 Task: Look for space in Capannori, Italy from 1st July, 2023 to 9th July, 2023 for 2 adults in price range Rs.8000 to Rs.15000. Place can be entire place with 1  bedroom having 1 bed and 1 bathroom. Property type can be house, flat, guest house. Amenities needed are: washing machine. Booking option can be shelf check-in. Required host language is English.
Action: Mouse moved to (439, 113)
Screenshot: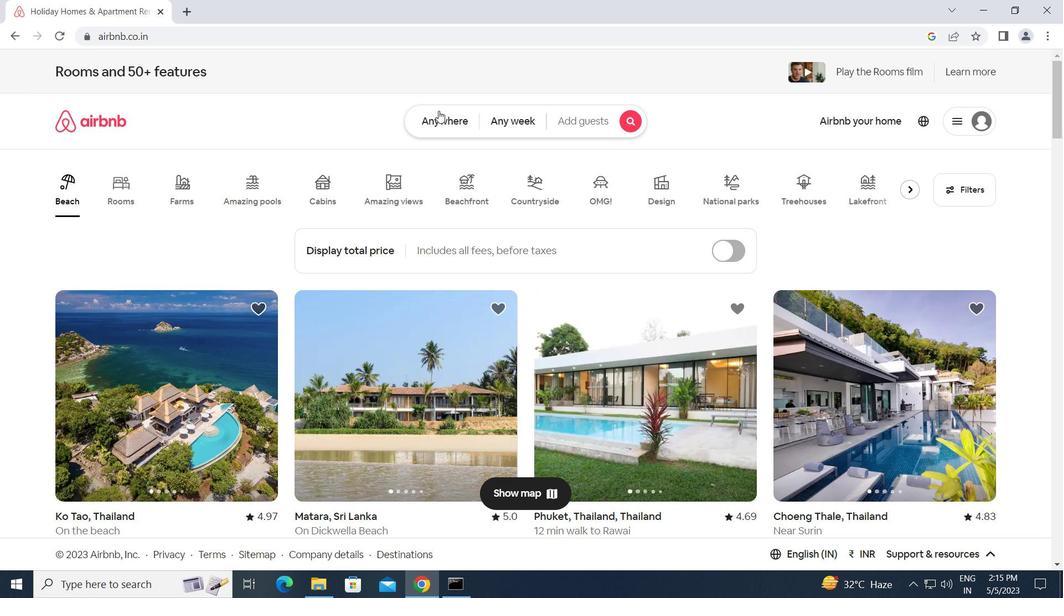 
Action: Mouse pressed left at (439, 113)
Screenshot: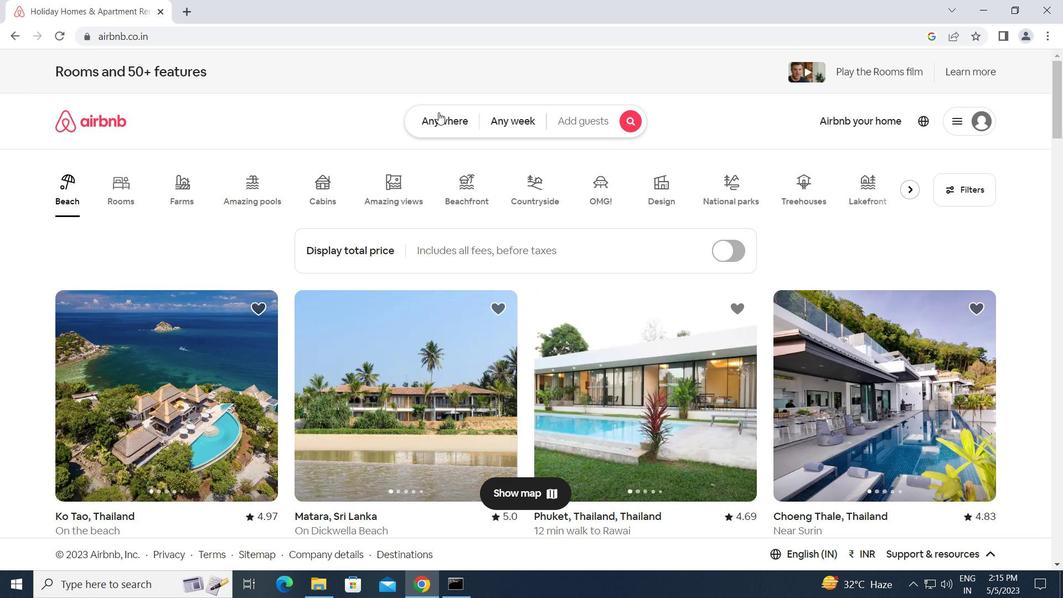 
Action: Mouse moved to (338, 172)
Screenshot: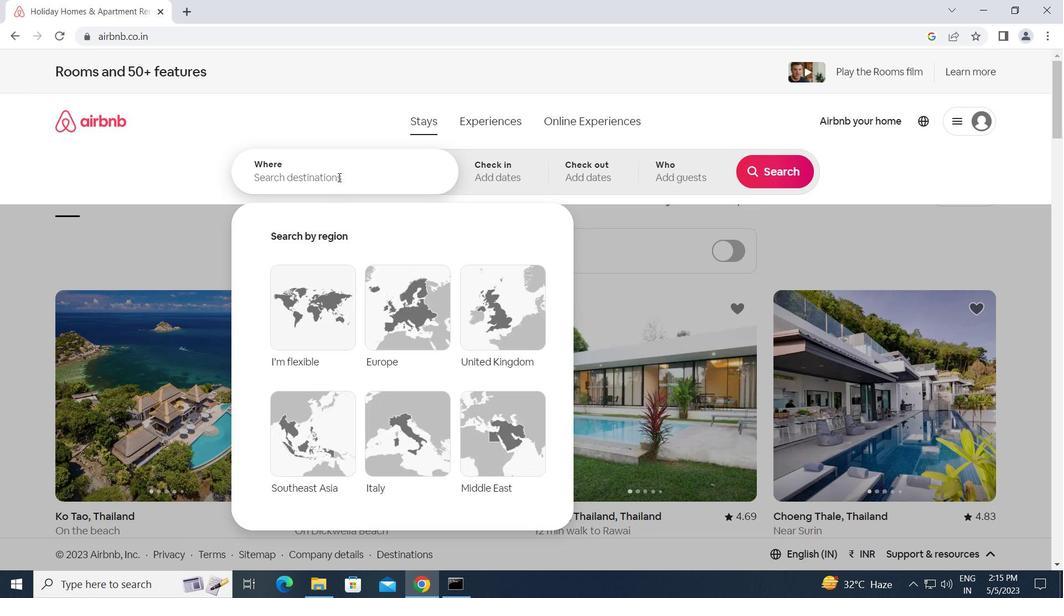 
Action: Mouse pressed left at (338, 172)
Screenshot: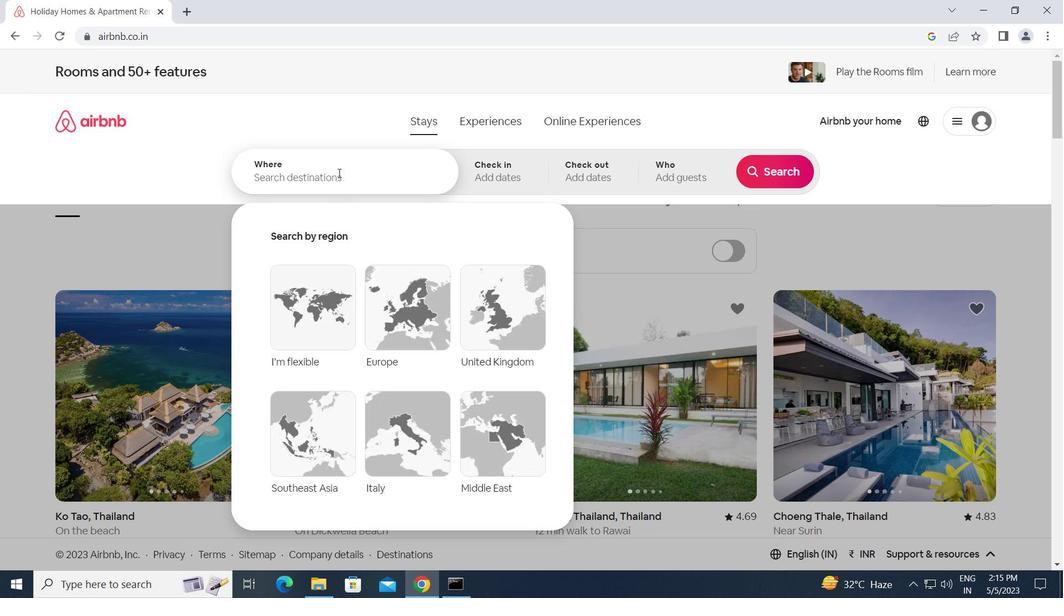 
Action: Key pressed c<Key.caps_lock>apannori,<Key.space><Key.caps_lock>i<Key.caps_lock>taly<Key.enter>
Screenshot: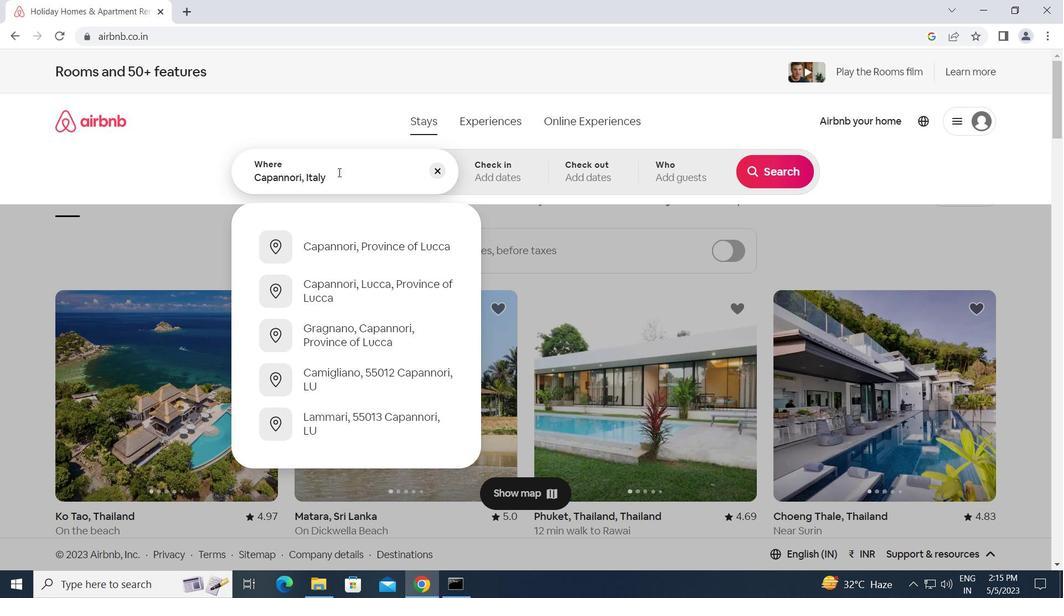 
Action: Mouse moved to (771, 282)
Screenshot: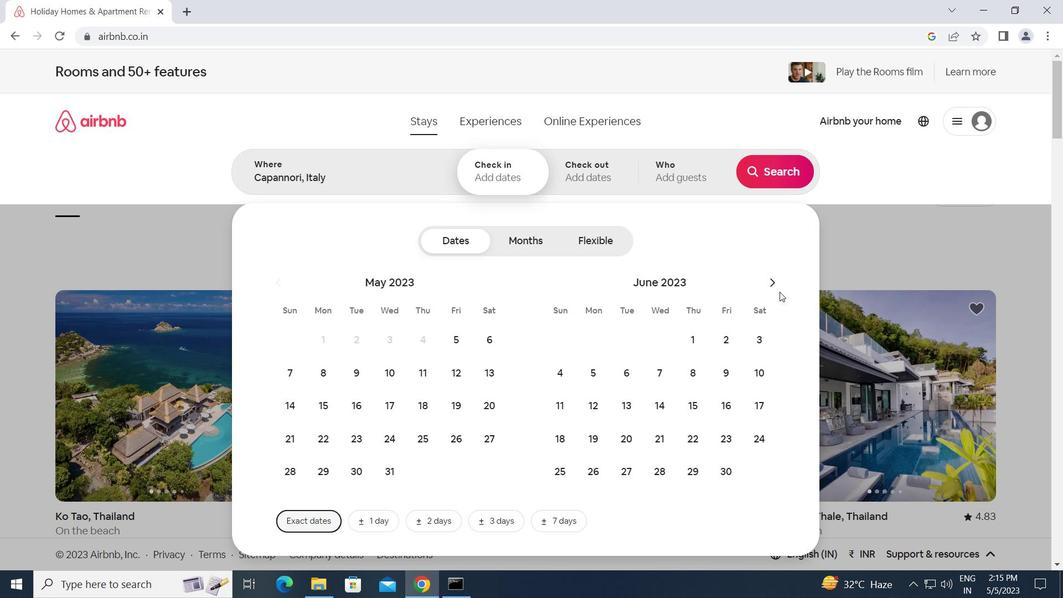 
Action: Mouse pressed left at (771, 282)
Screenshot: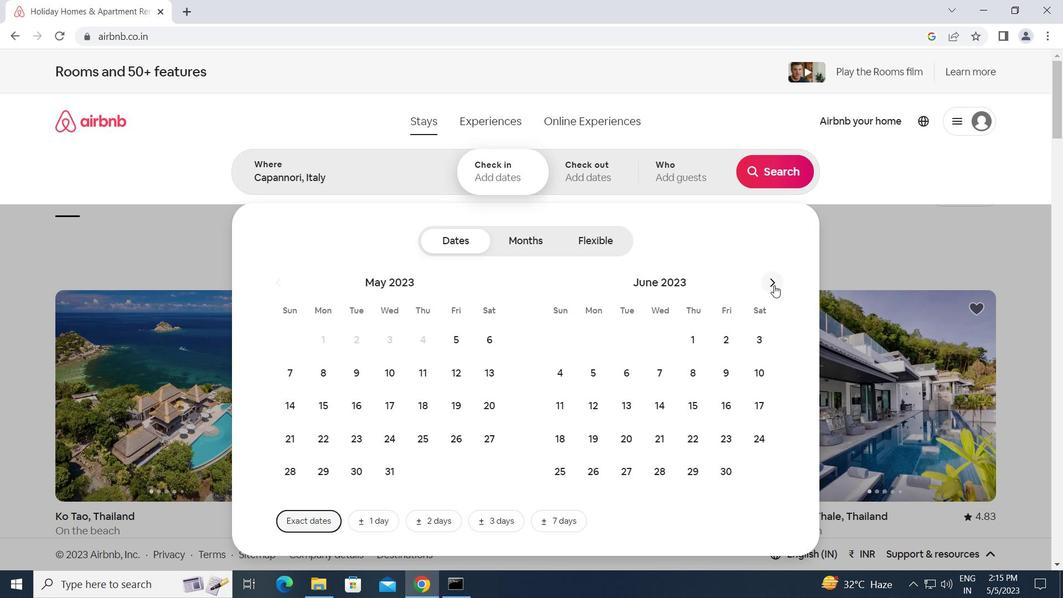 
Action: Mouse moved to (753, 338)
Screenshot: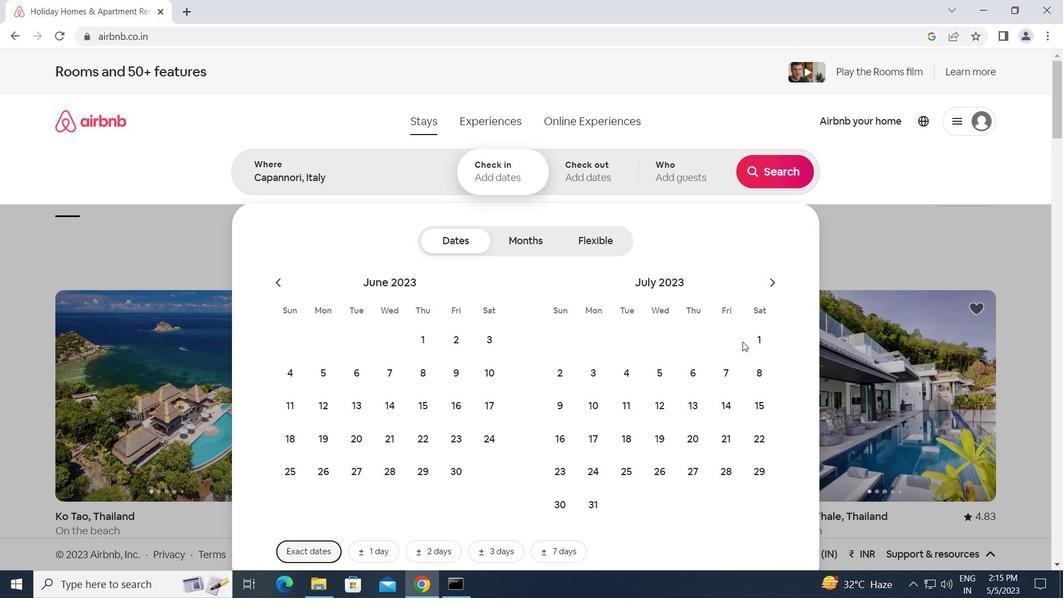 
Action: Mouse pressed left at (753, 338)
Screenshot: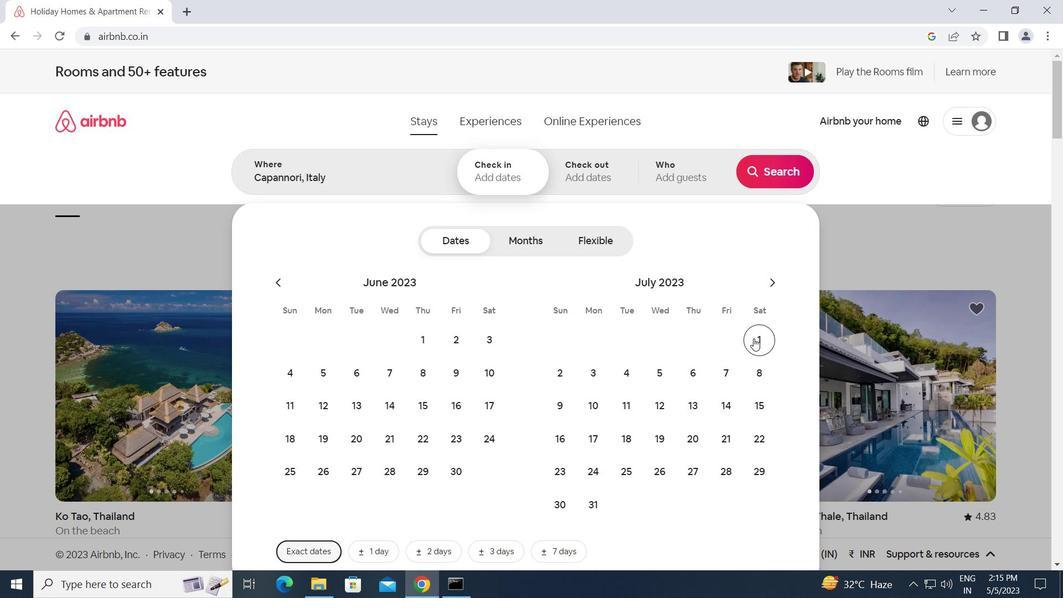 
Action: Mouse moved to (559, 409)
Screenshot: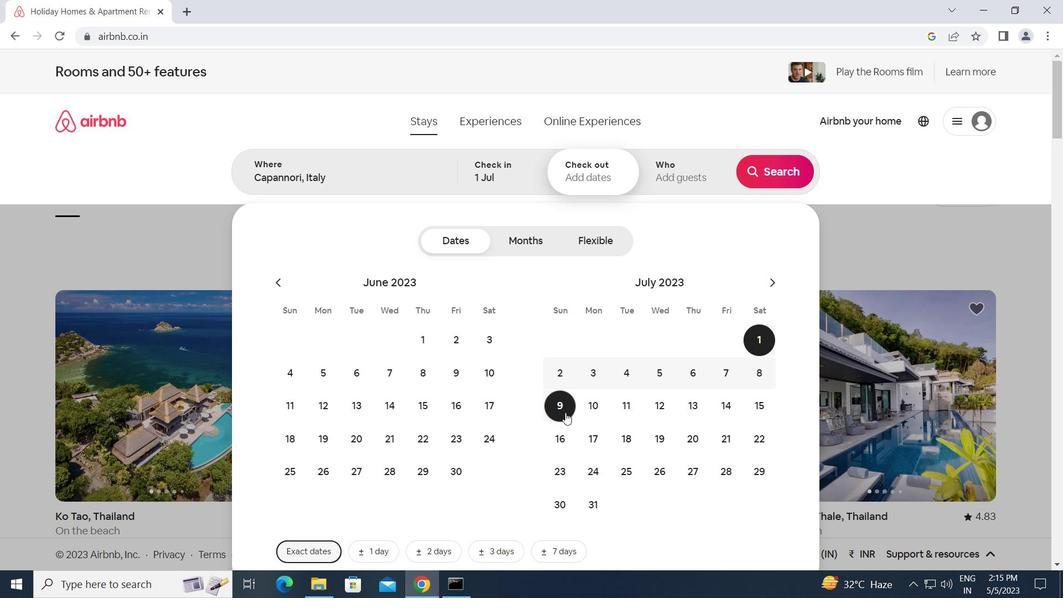 
Action: Mouse pressed left at (559, 409)
Screenshot: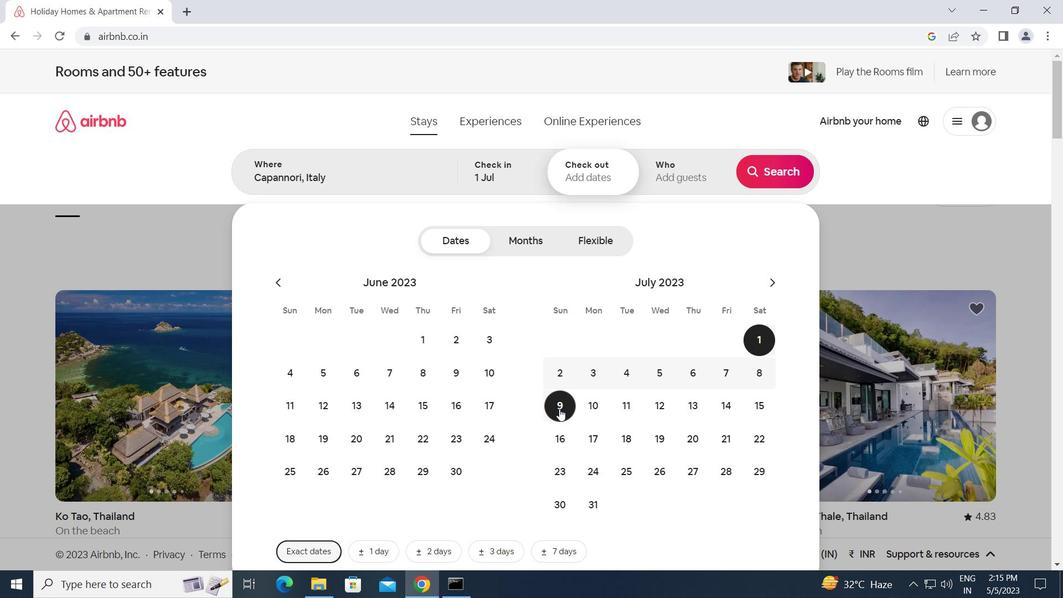 
Action: Mouse moved to (667, 170)
Screenshot: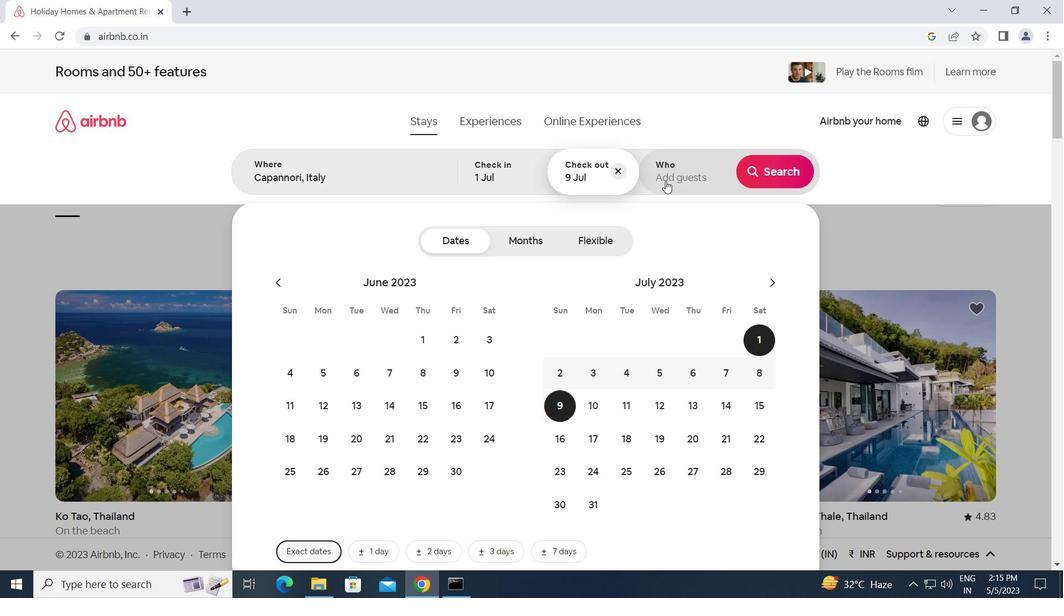 
Action: Mouse pressed left at (667, 170)
Screenshot: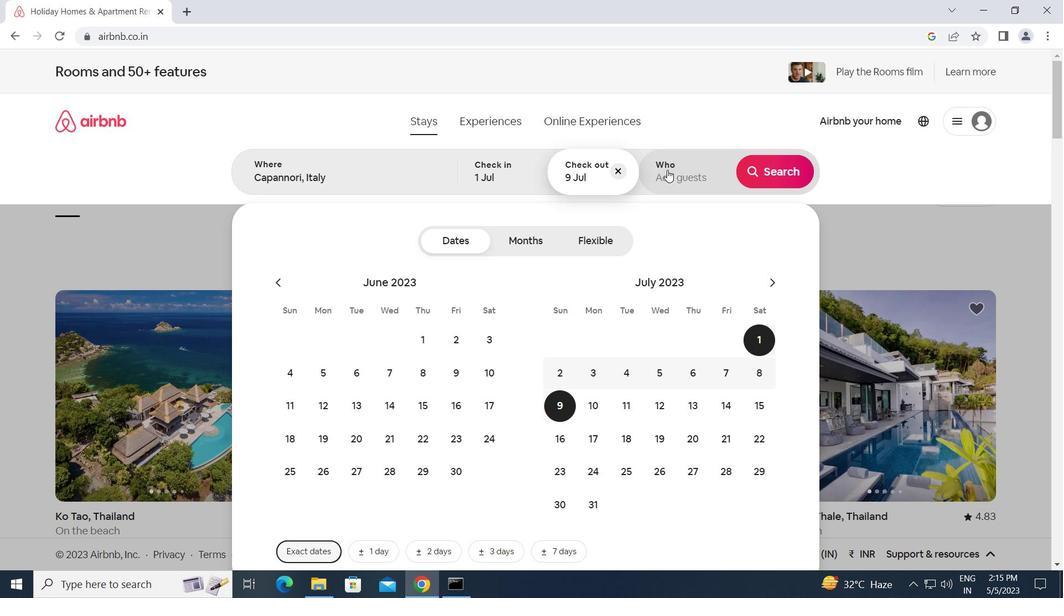 
Action: Mouse moved to (777, 238)
Screenshot: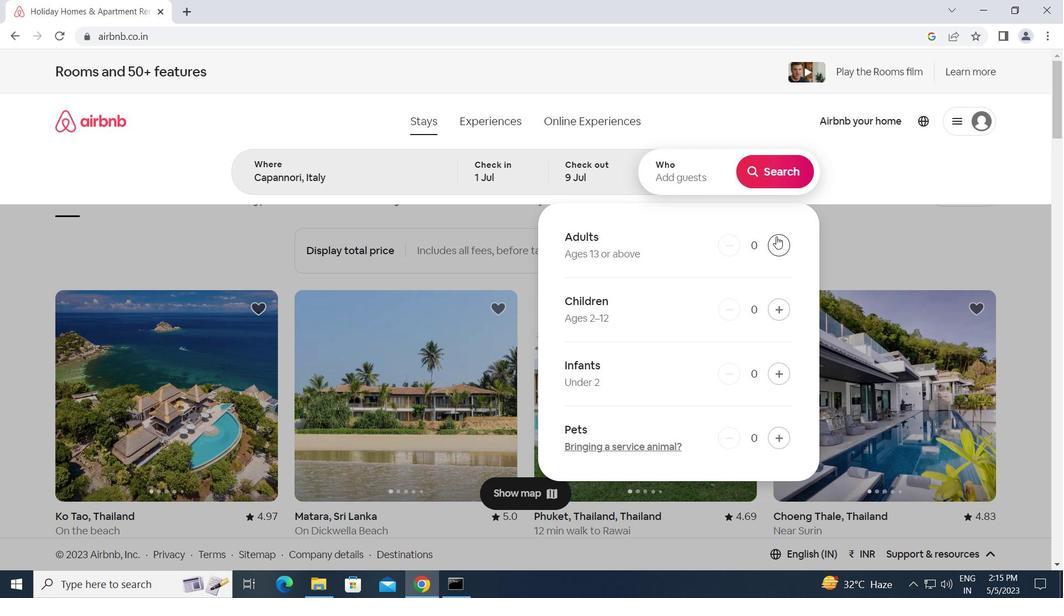 
Action: Mouse pressed left at (777, 238)
Screenshot: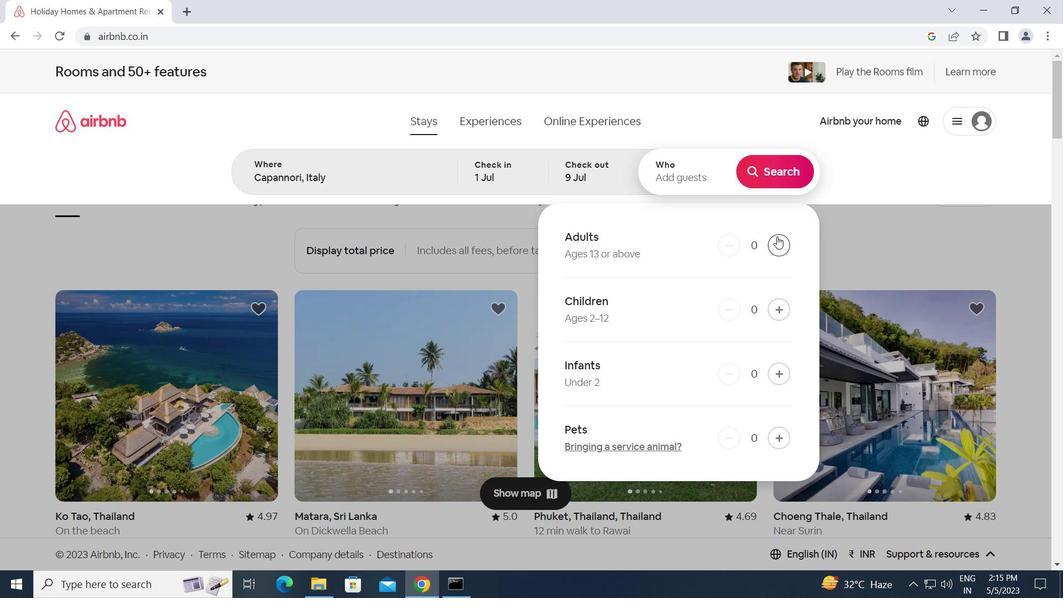
Action: Mouse pressed left at (777, 238)
Screenshot: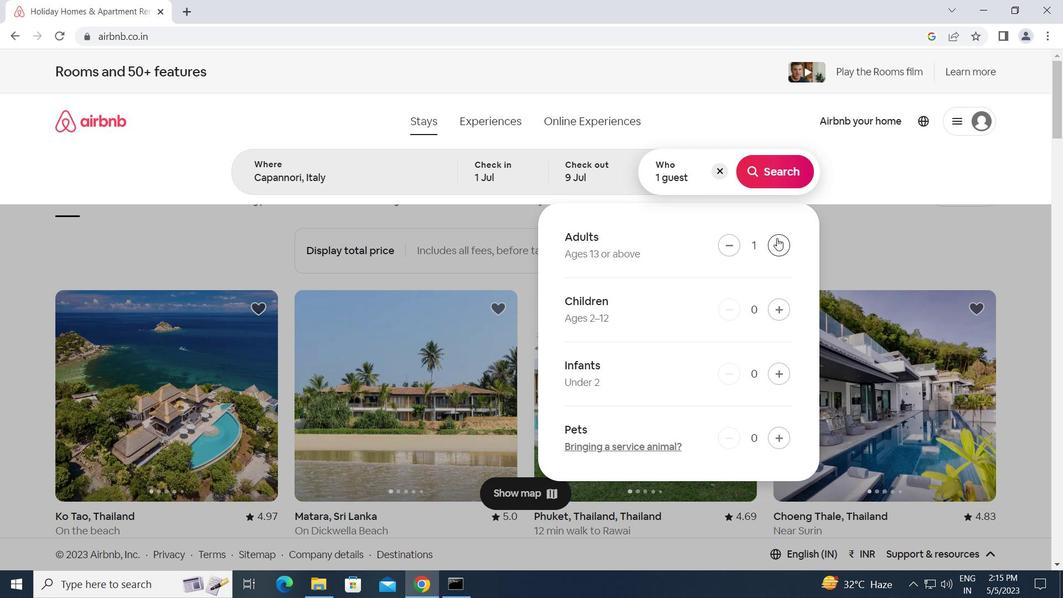 
Action: Mouse moved to (779, 174)
Screenshot: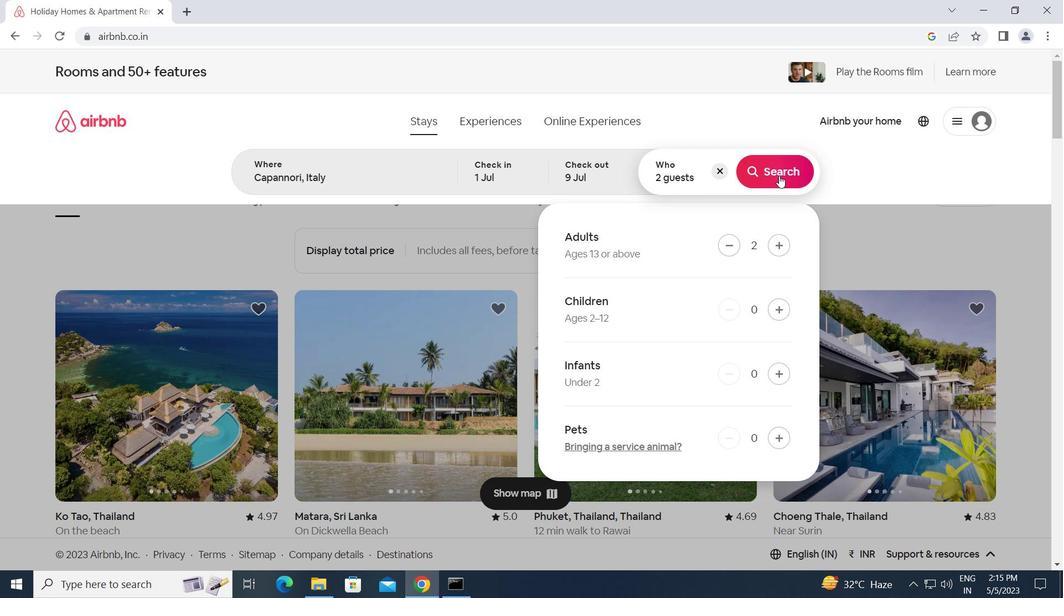 
Action: Mouse pressed left at (779, 174)
Screenshot: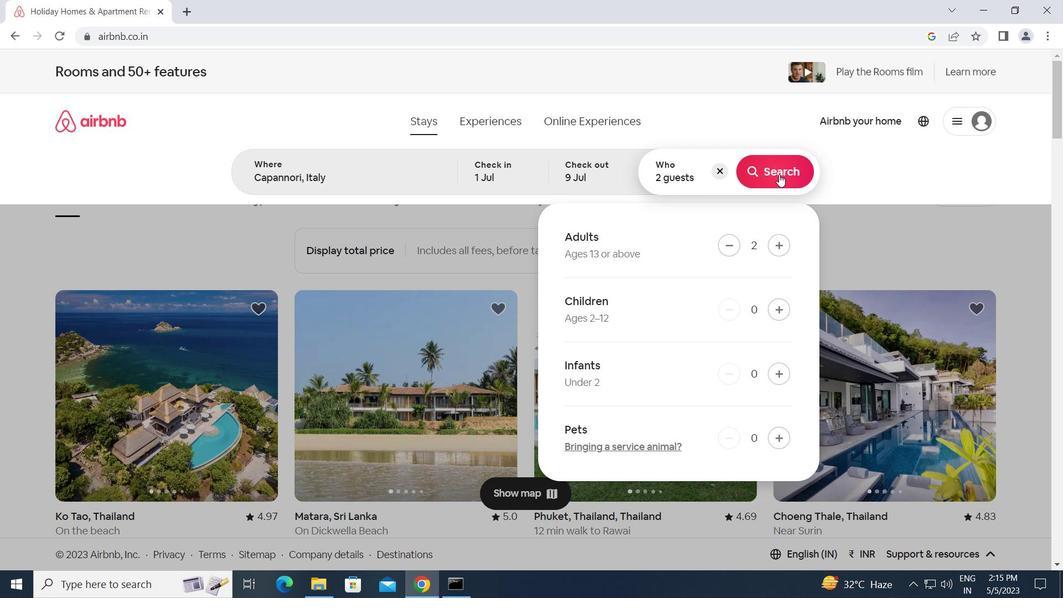 
Action: Mouse moved to (1001, 125)
Screenshot: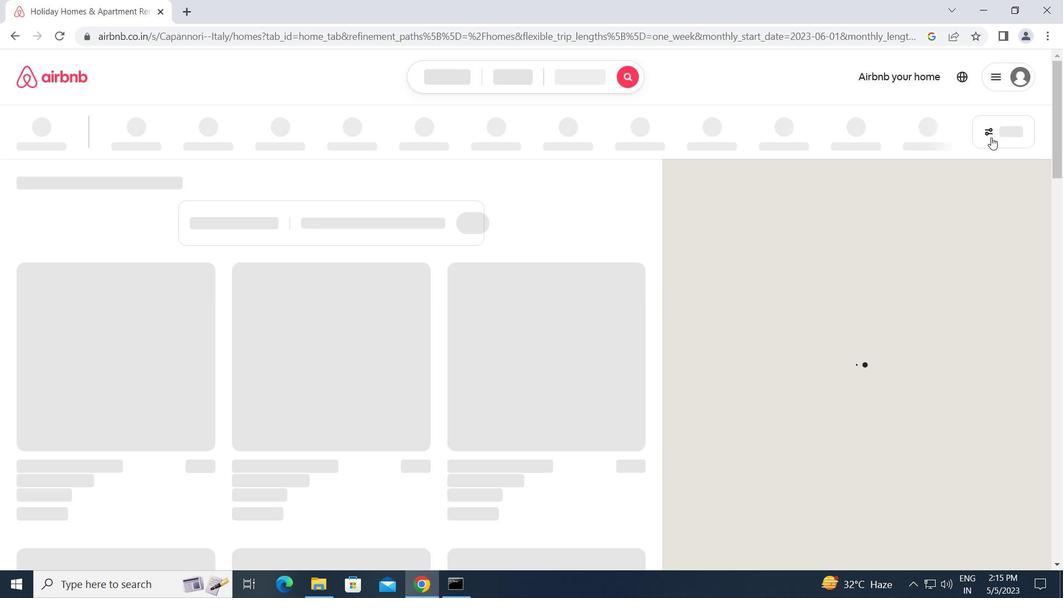 
Action: Mouse pressed left at (1001, 125)
Screenshot: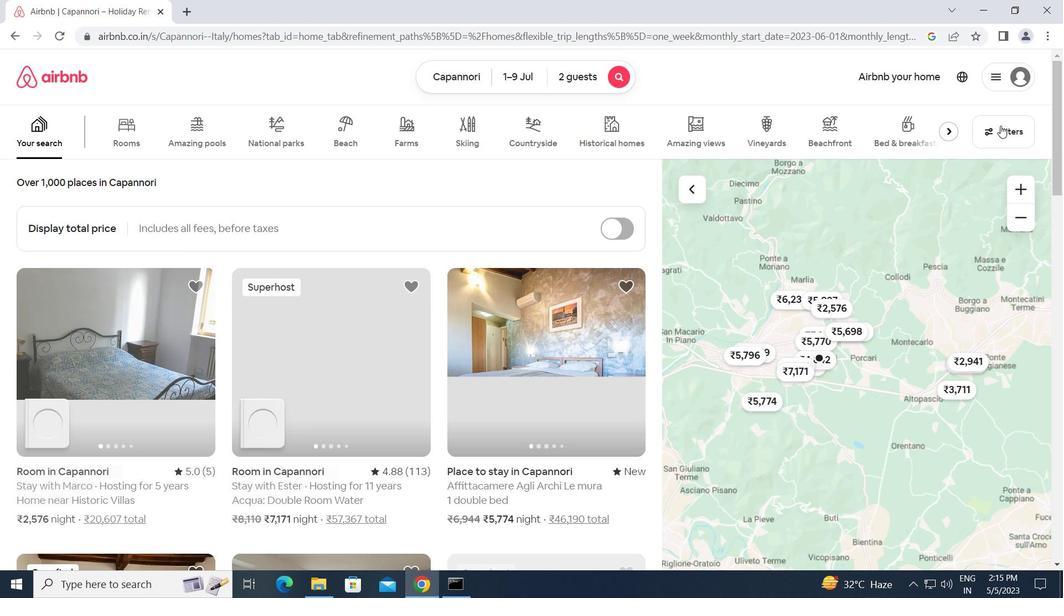 
Action: Mouse moved to (357, 403)
Screenshot: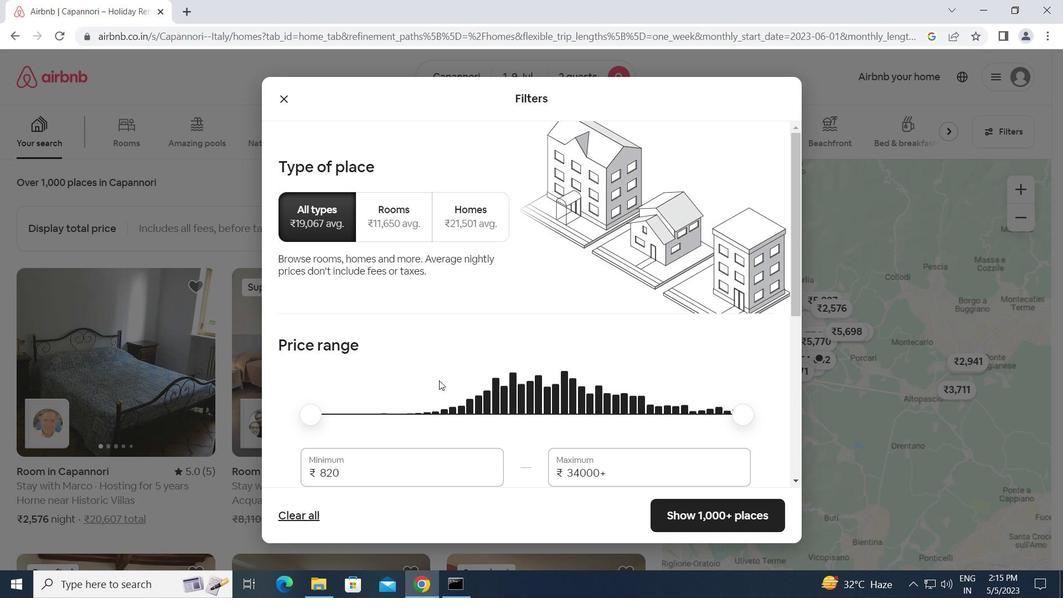 
Action: Mouse scrolled (357, 402) with delta (0, 0)
Screenshot: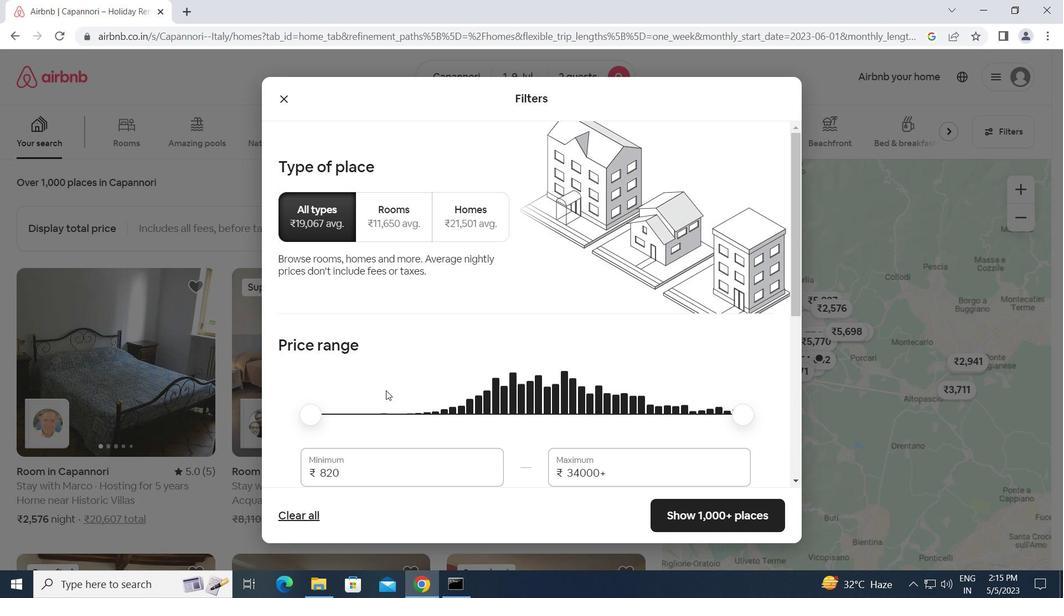 
Action: Mouse scrolled (357, 402) with delta (0, 0)
Screenshot: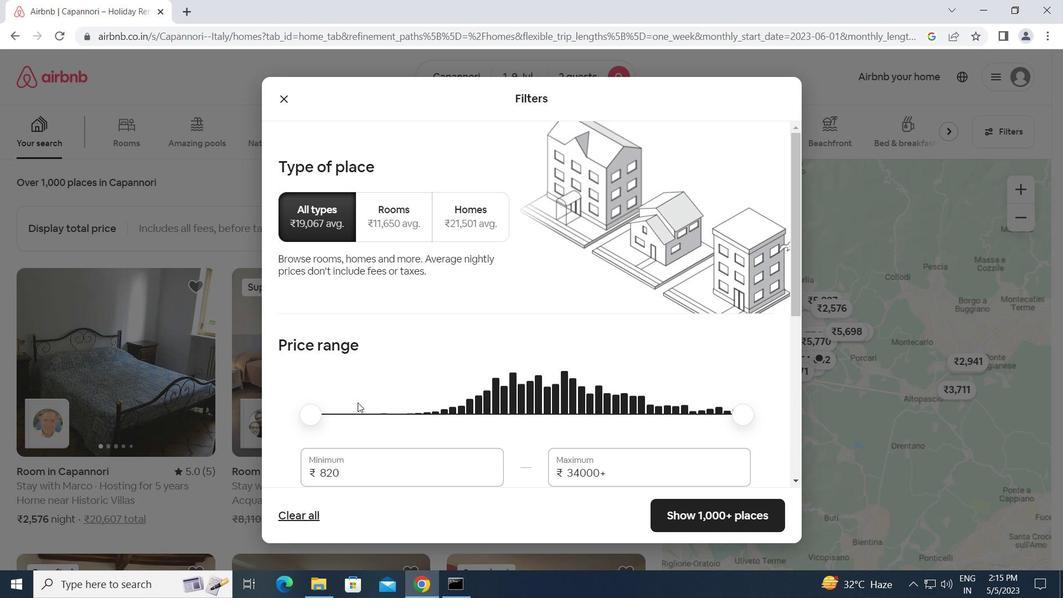 
Action: Mouse moved to (342, 333)
Screenshot: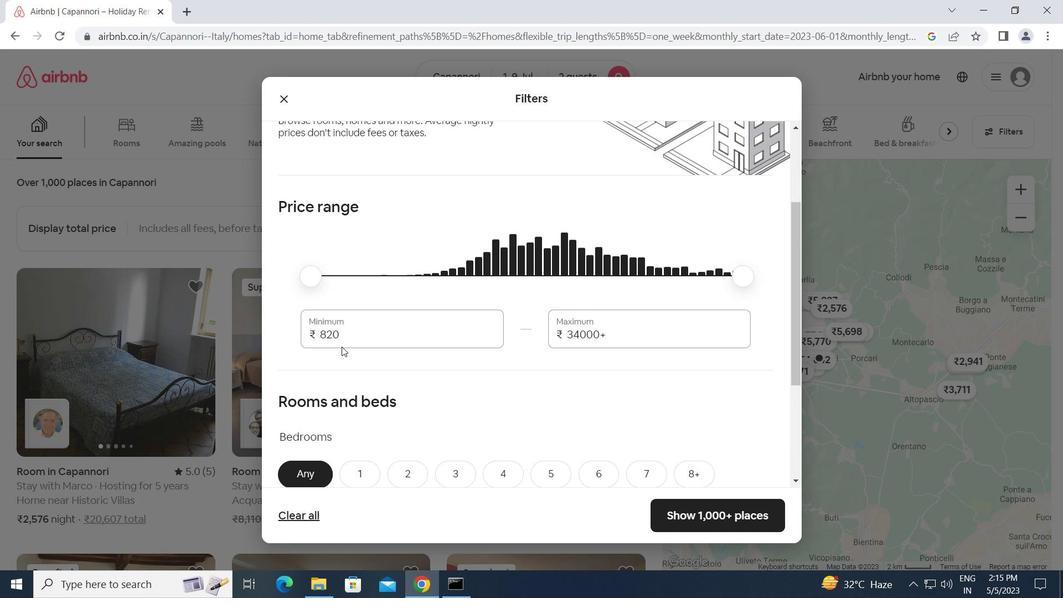 
Action: Mouse pressed left at (342, 333)
Screenshot: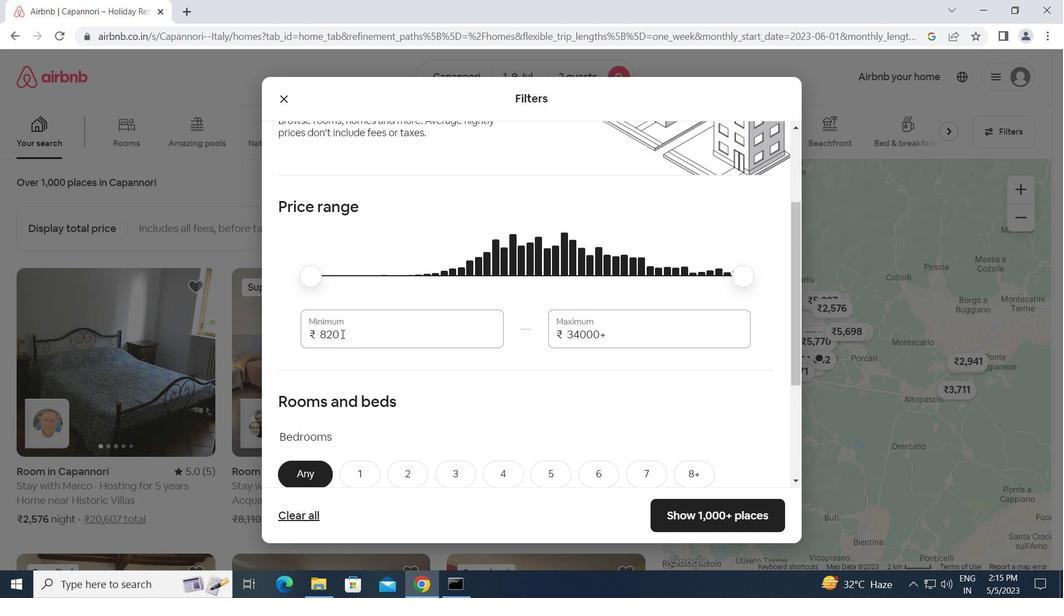 
Action: Mouse moved to (297, 333)
Screenshot: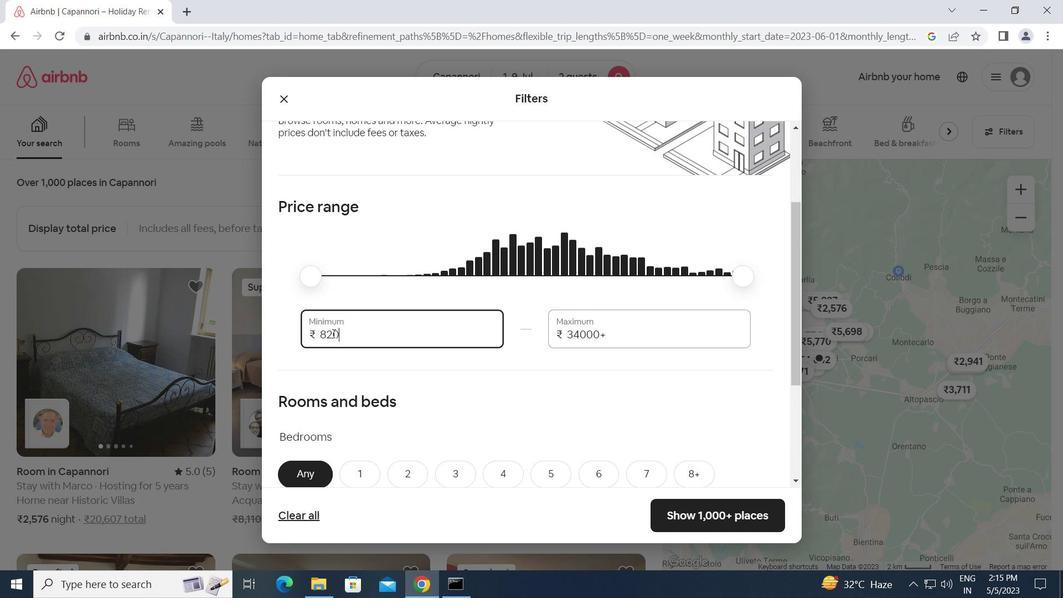 
Action: Key pressed 80
Screenshot: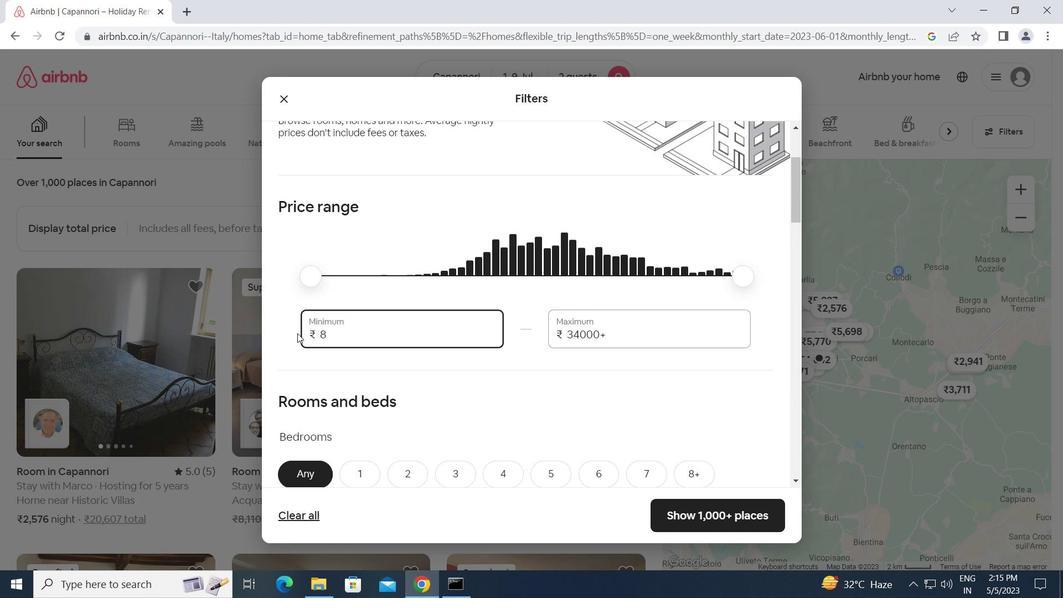 
Action: Mouse moved to (291, 351)
Screenshot: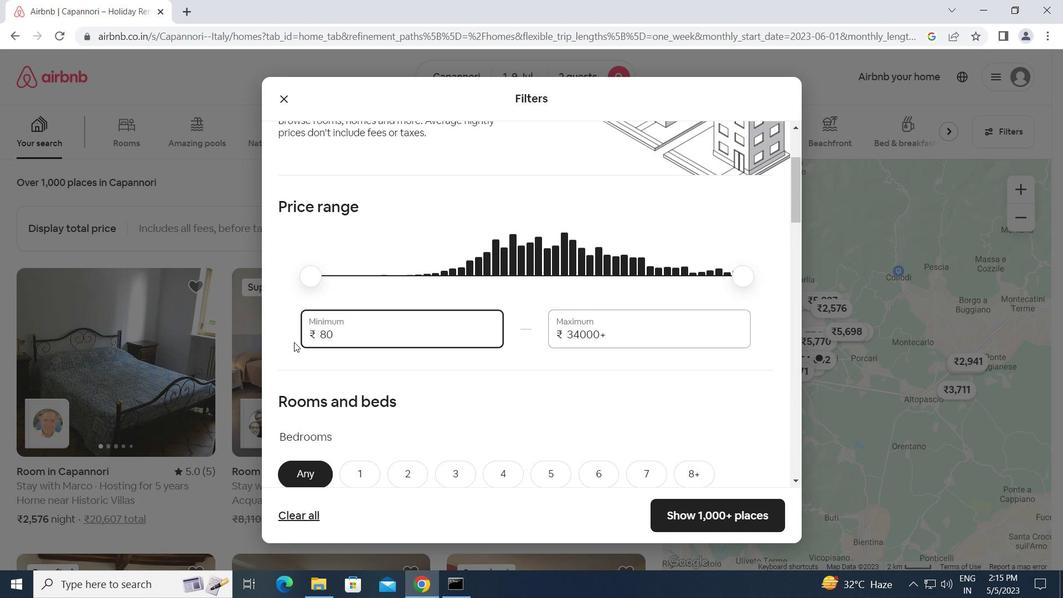 
Action: Key pressed 00<Key.tab>15000
Screenshot: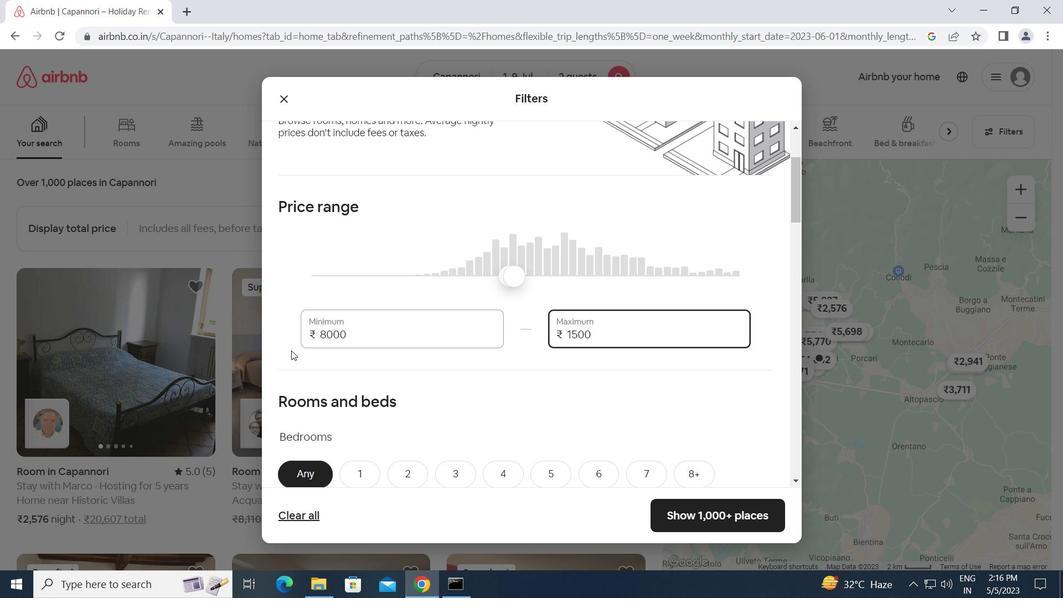 
Action: Mouse scrolled (291, 350) with delta (0, 0)
Screenshot: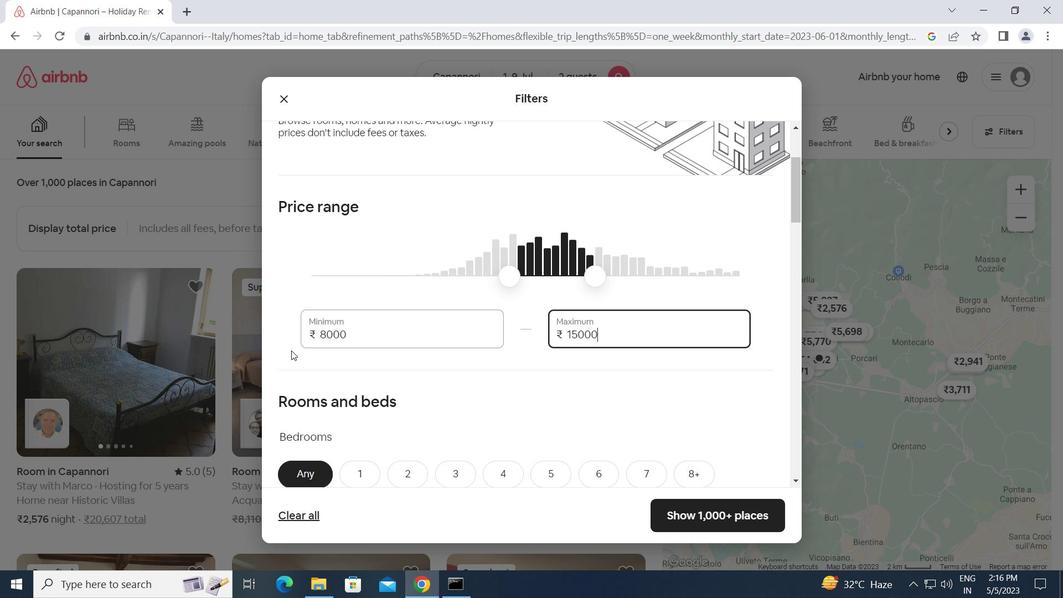 
Action: Mouse scrolled (291, 350) with delta (0, 0)
Screenshot: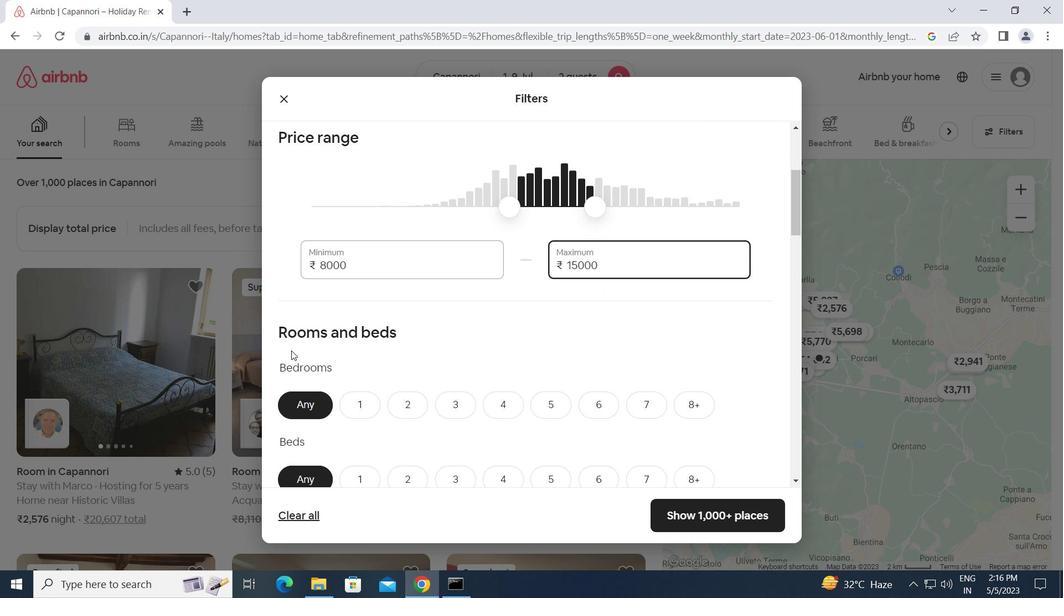 
Action: Mouse scrolled (291, 350) with delta (0, 0)
Screenshot: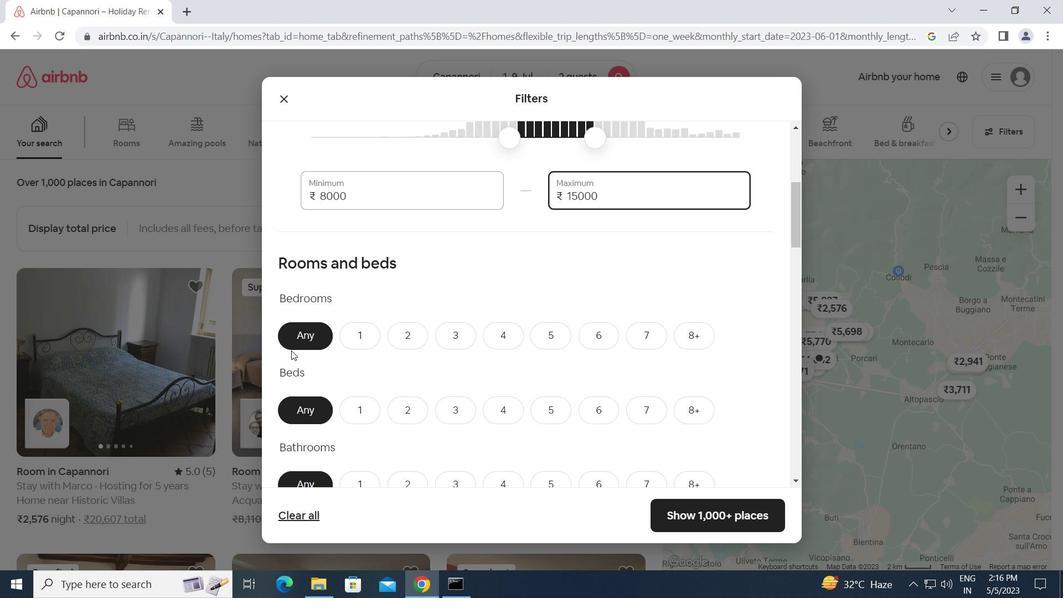 
Action: Mouse moved to (366, 267)
Screenshot: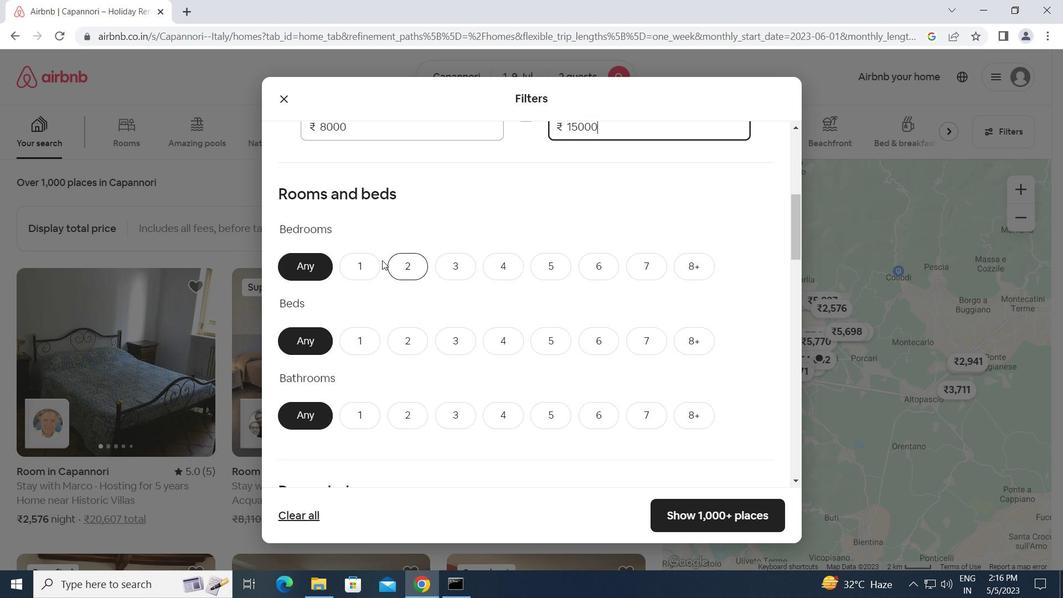 
Action: Mouse pressed left at (366, 267)
Screenshot: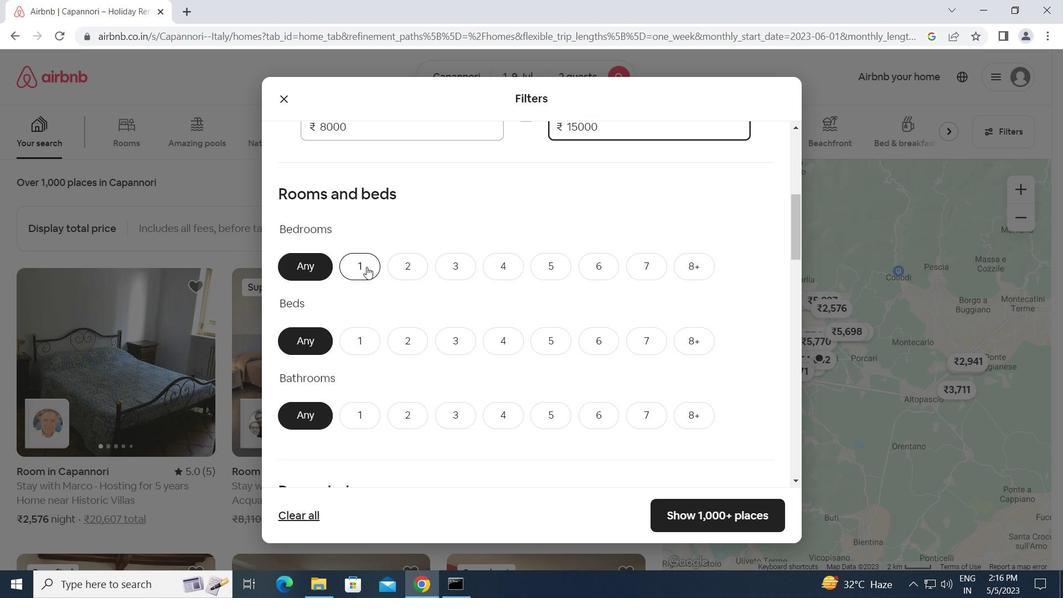 
Action: Mouse moved to (352, 340)
Screenshot: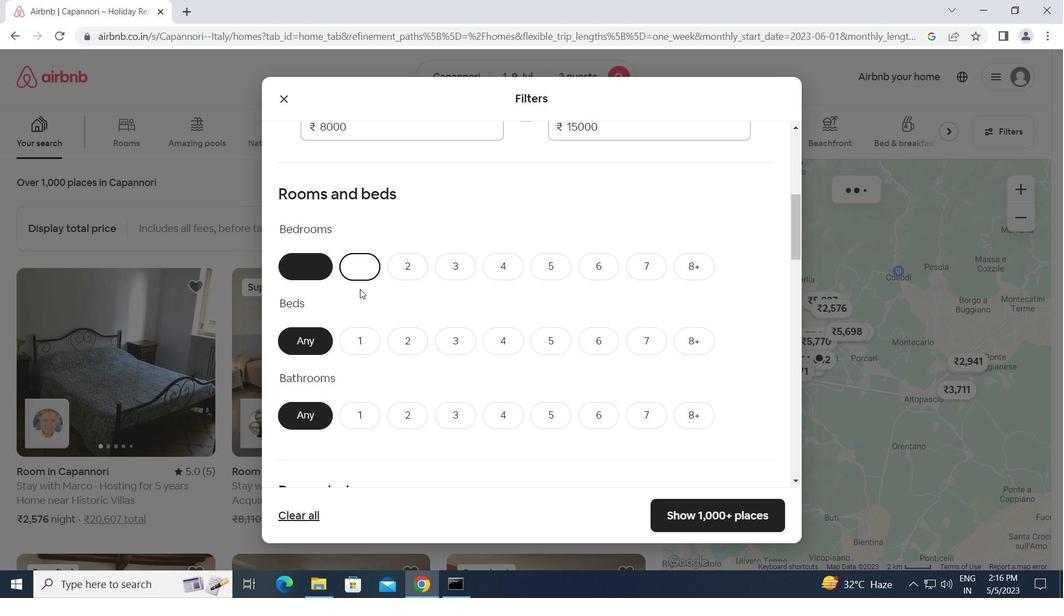 
Action: Mouse pressed left at (352, 340)
Screenshot: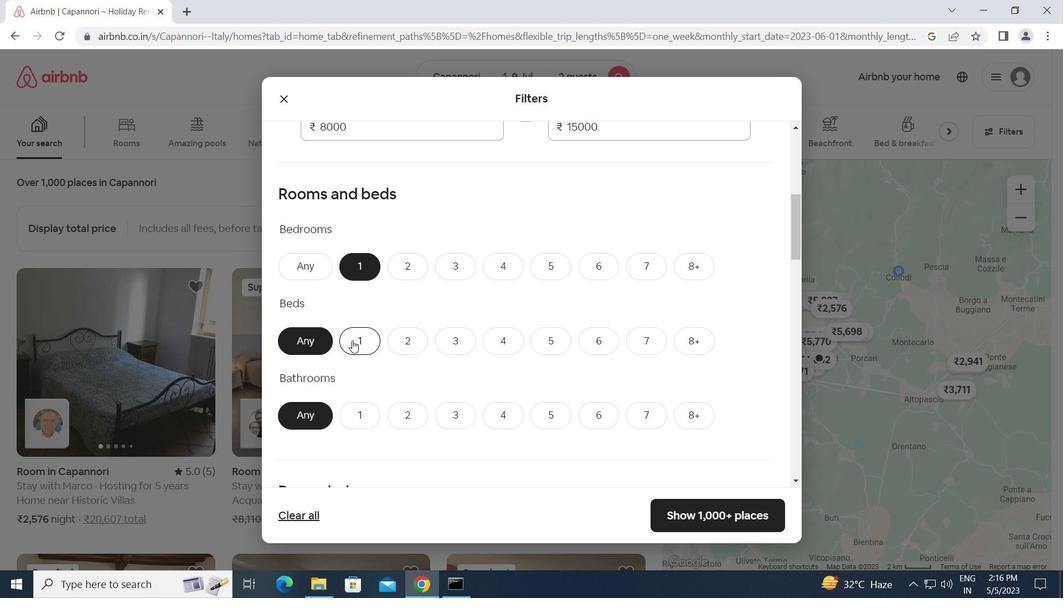 
Action: Mouse moved to (361, 410)
Screenshot: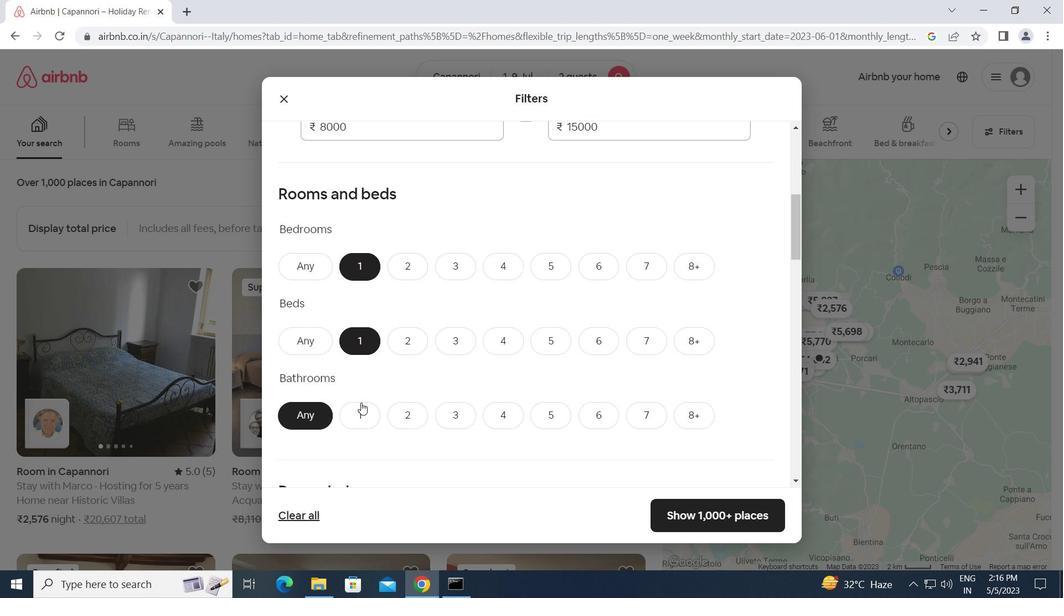 
Action: Mouse pressed left at (361, 410)
Screenshot: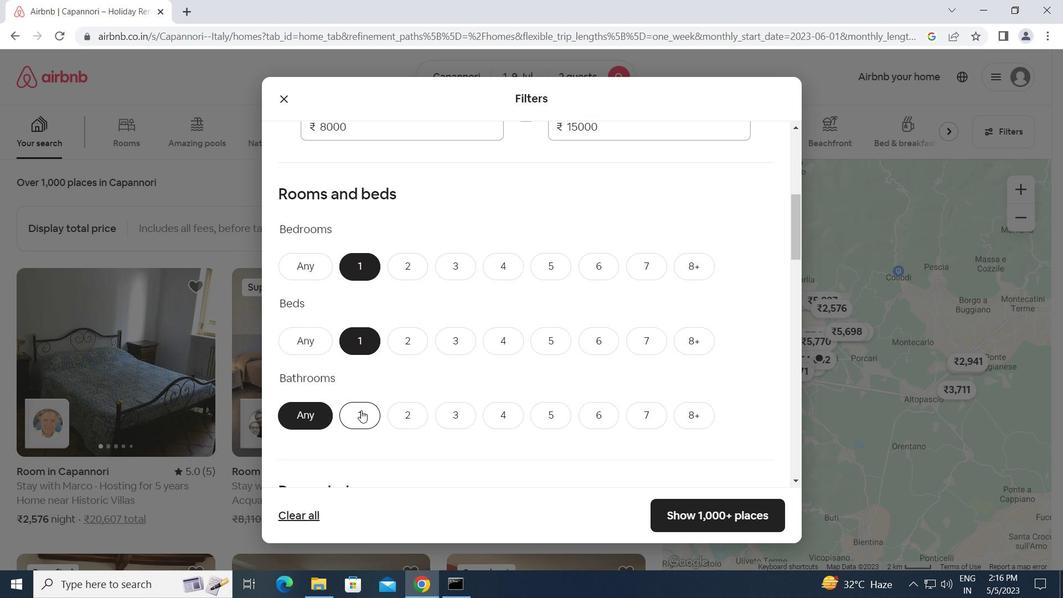 
Action: Mouse moved to (519, 404)
Screenshot: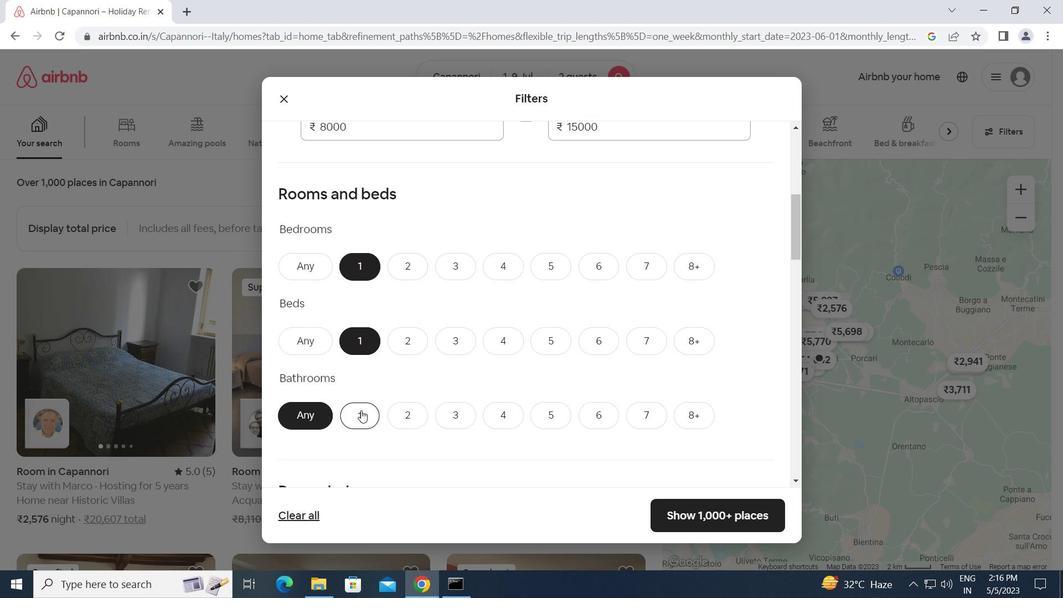 
Action: Mouse scrolled (519, 403) with delta (0, 0)
Screenshot: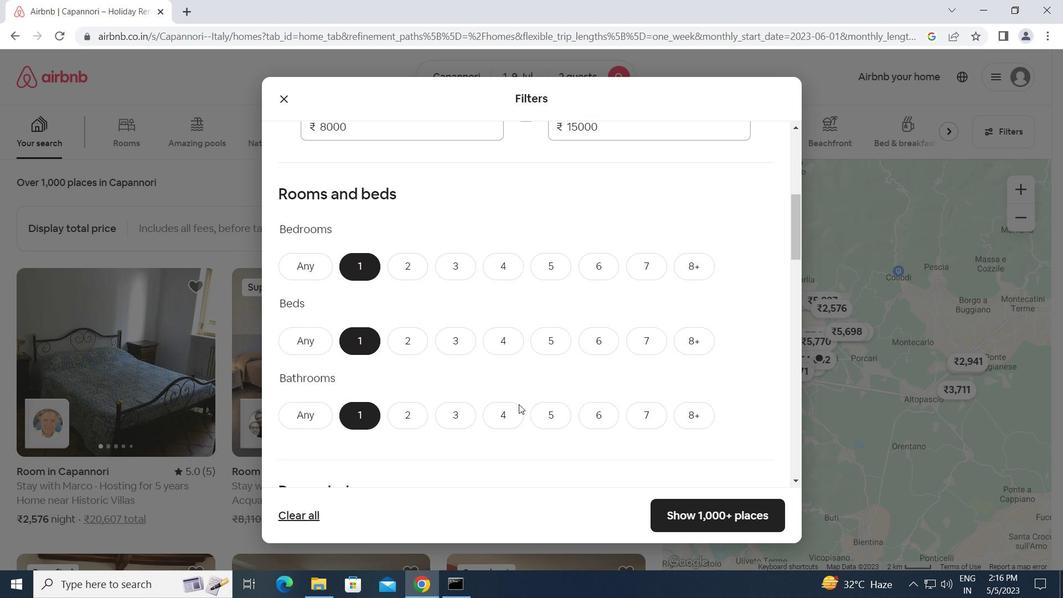 
Action: Mouse scrolled (519, 403) with delta (0, 0)
Screenshot: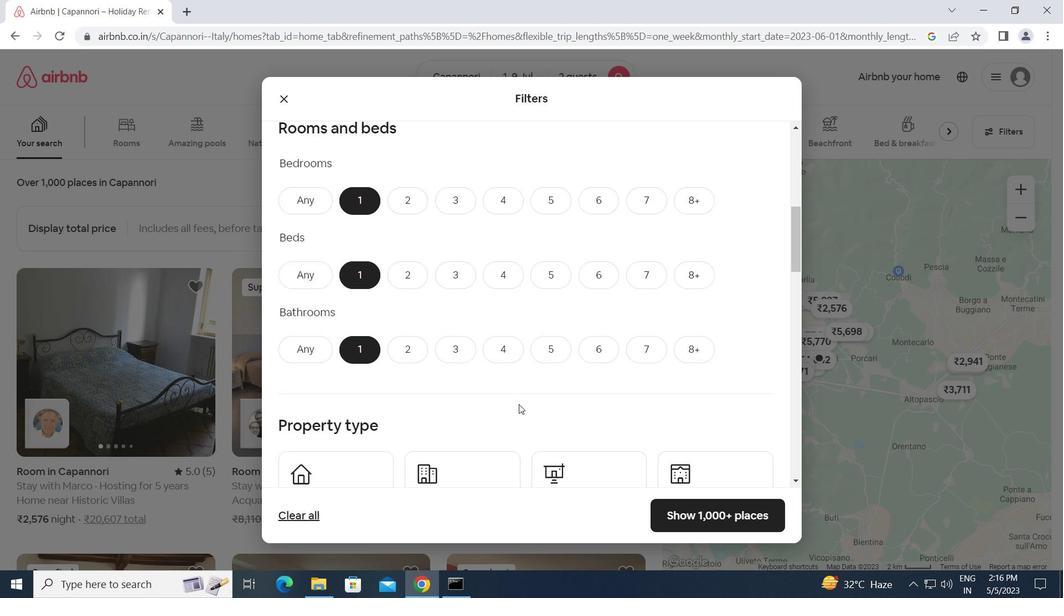
Action: Mouse moved to (359, 423)
Screenshot: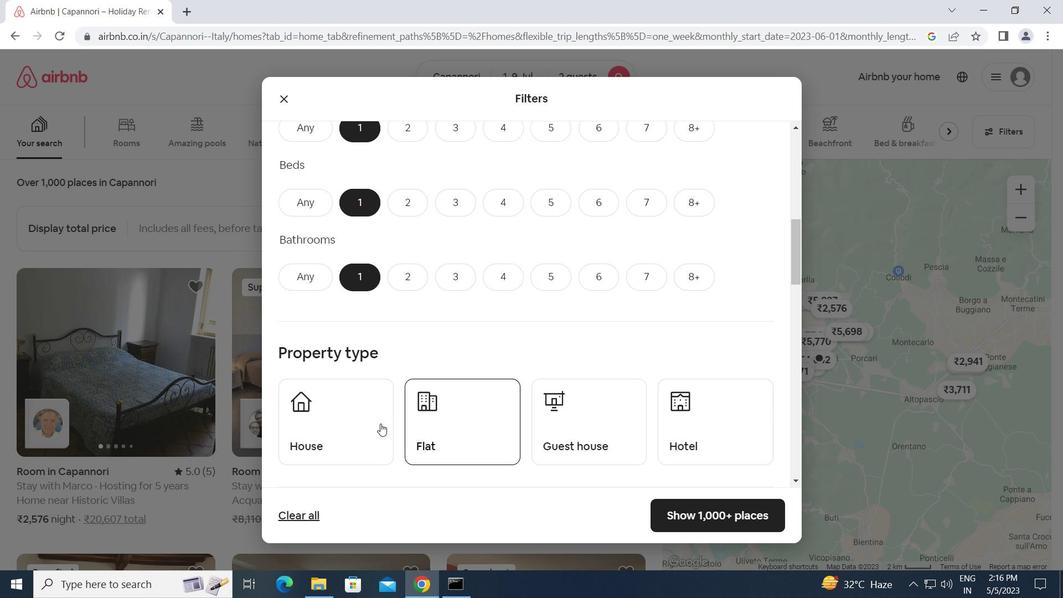 
Action: Mouse pressed left at (359, 423)
Screenshot: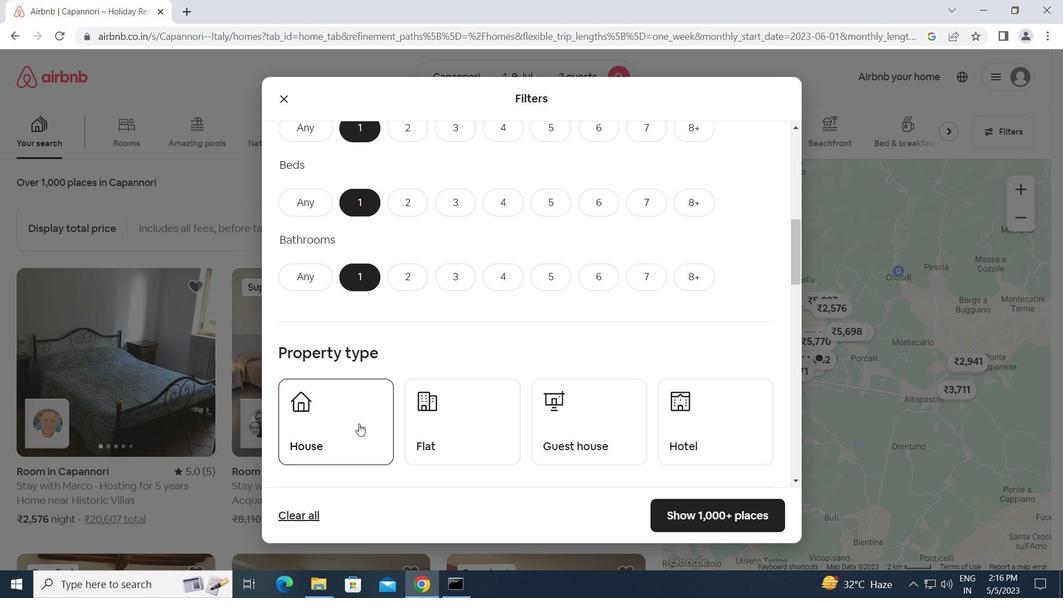 
Action: Mouse moved to (358, 423)
Screenshot: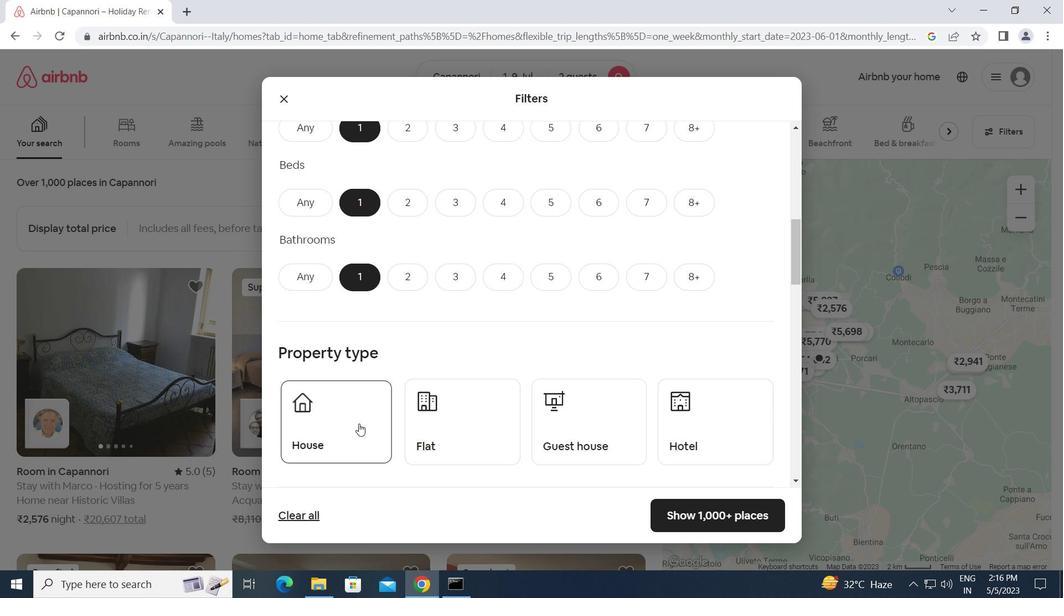 
Action: Mouse scrolled (358, 422) with delta (0, 0)
Screenshot: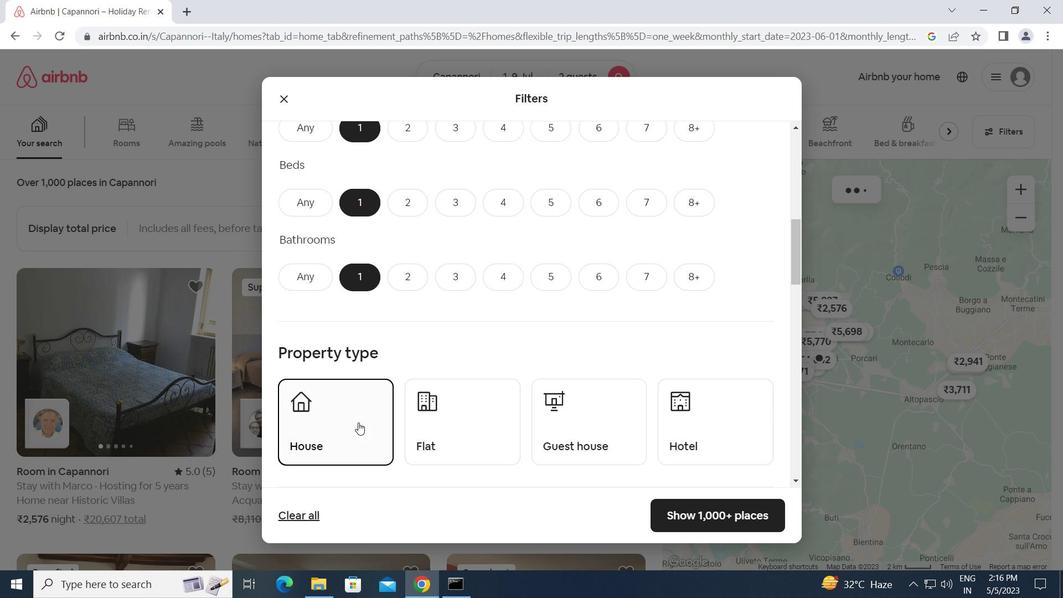 
Action: Mouse moved to (465, 358)
Screenshot: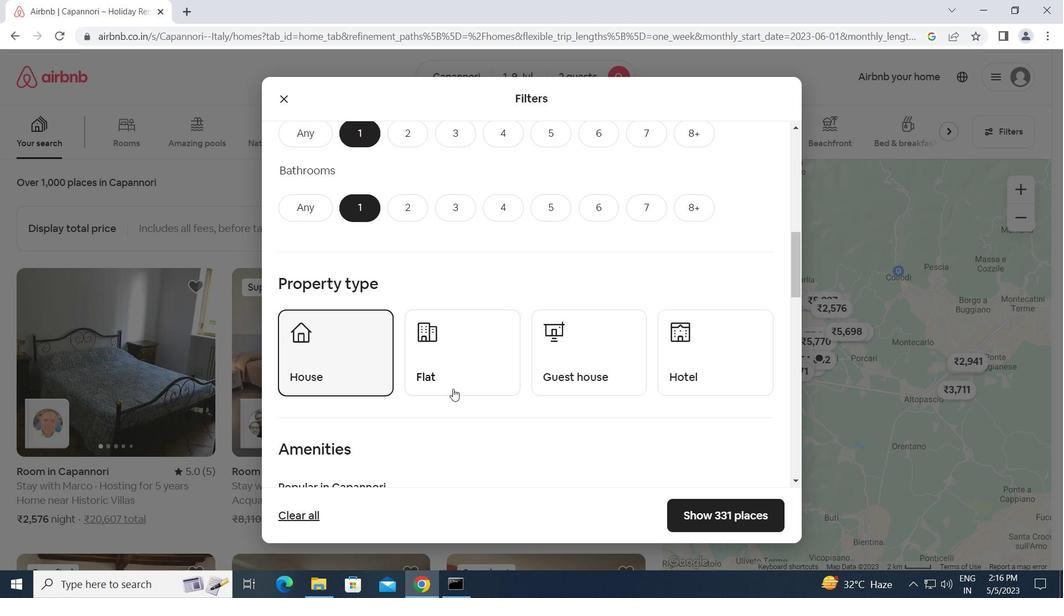 
Action: Mouse pressed left at (465, 358)
Screenshot: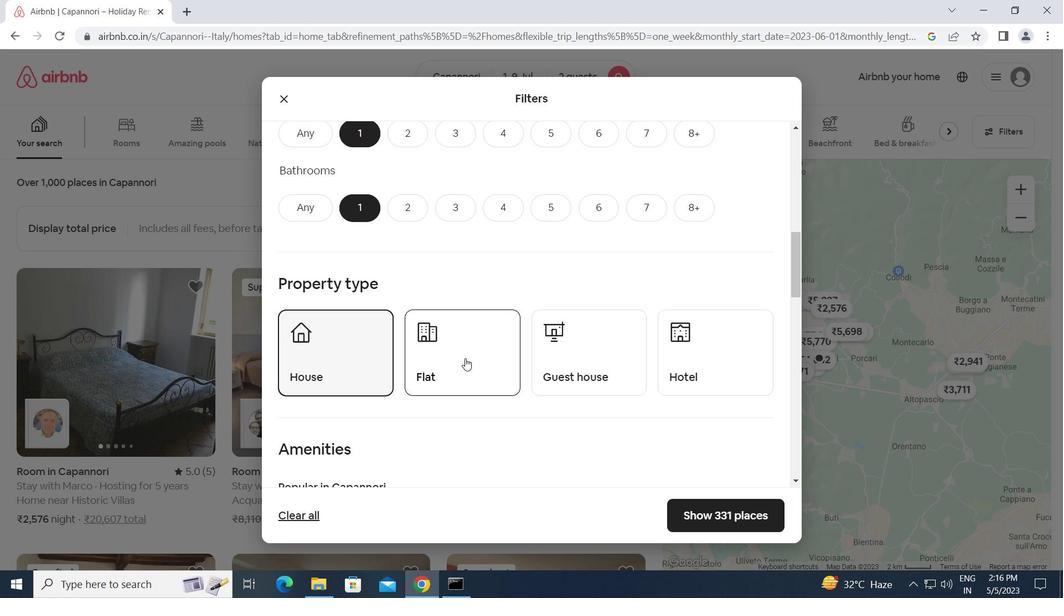 
Action: Mouse moved to (599, 354)
Screenshot: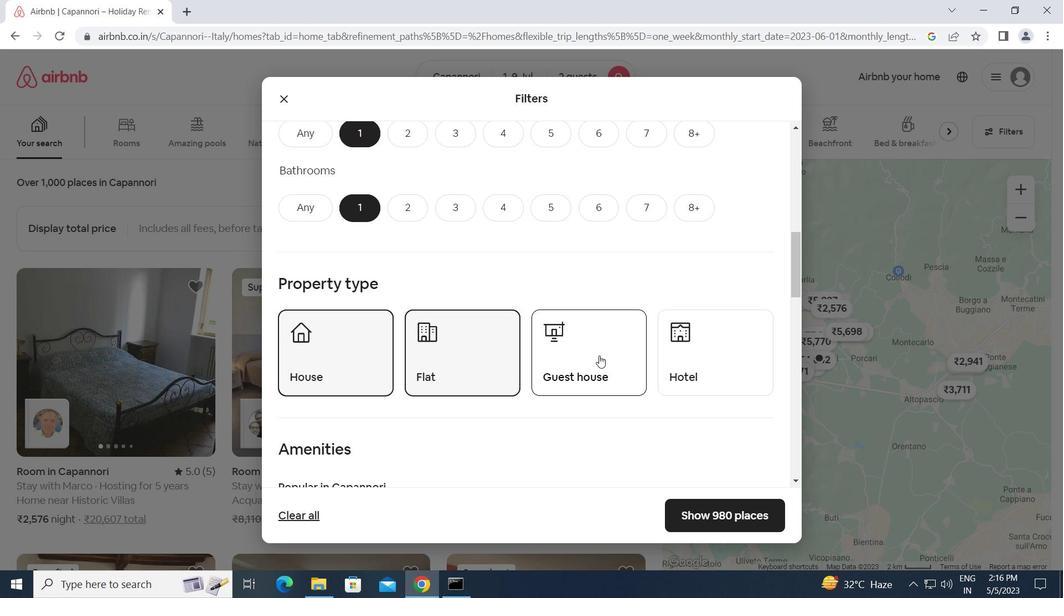 
Action: Mouse pressed left at (599, 354)
Screenshot: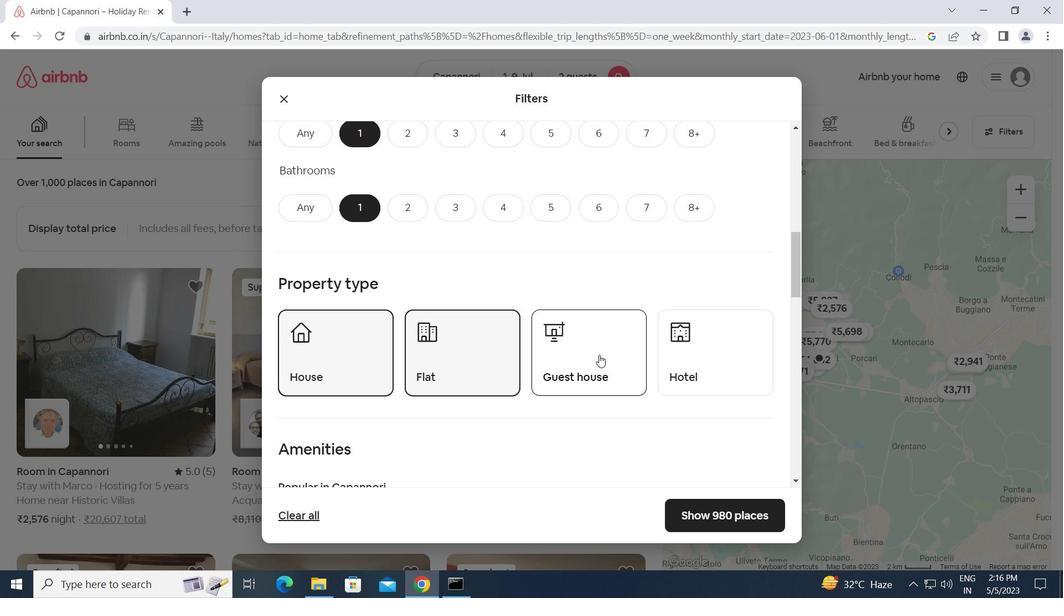 
Action: Mouse scrolled (599, 354) with delta (0, 0)
Screenshot: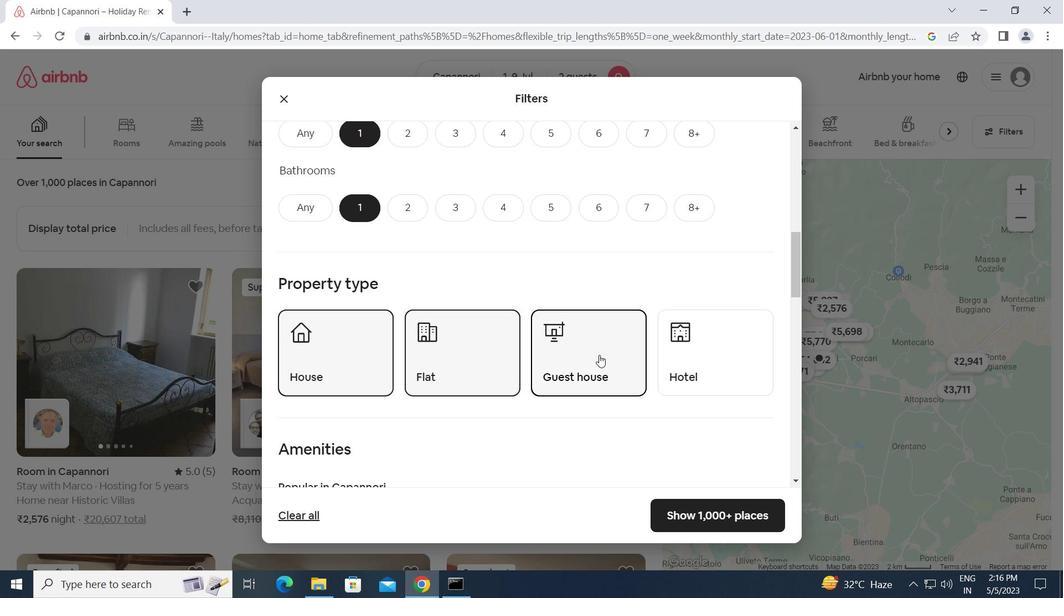 
Action: Mouse scrolled (599, 354) with delta (0, 0)
Screenshot: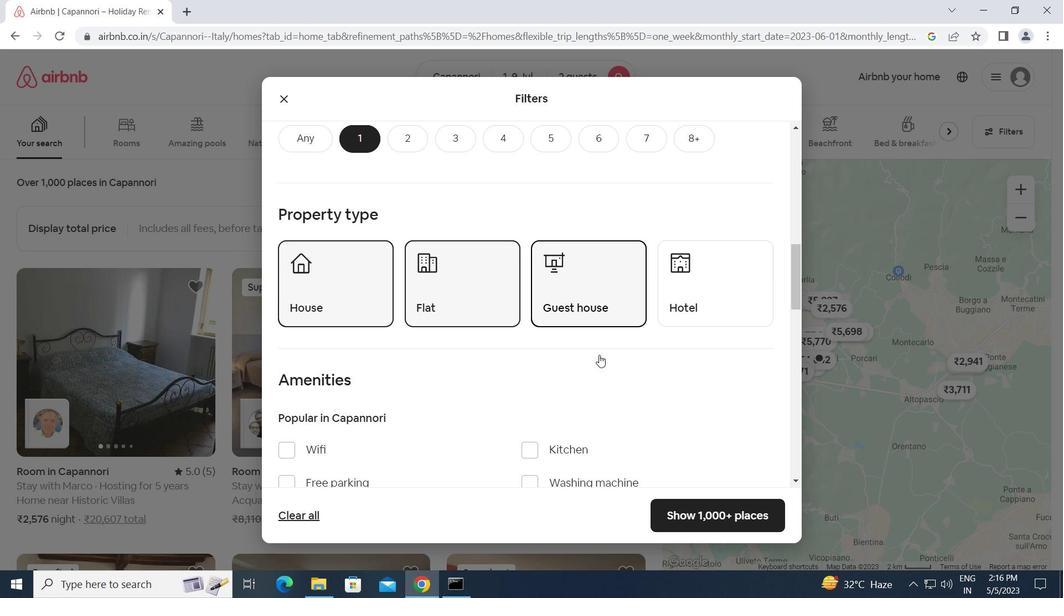 
Action: Mouse moved to (599, 354)
Screenshot: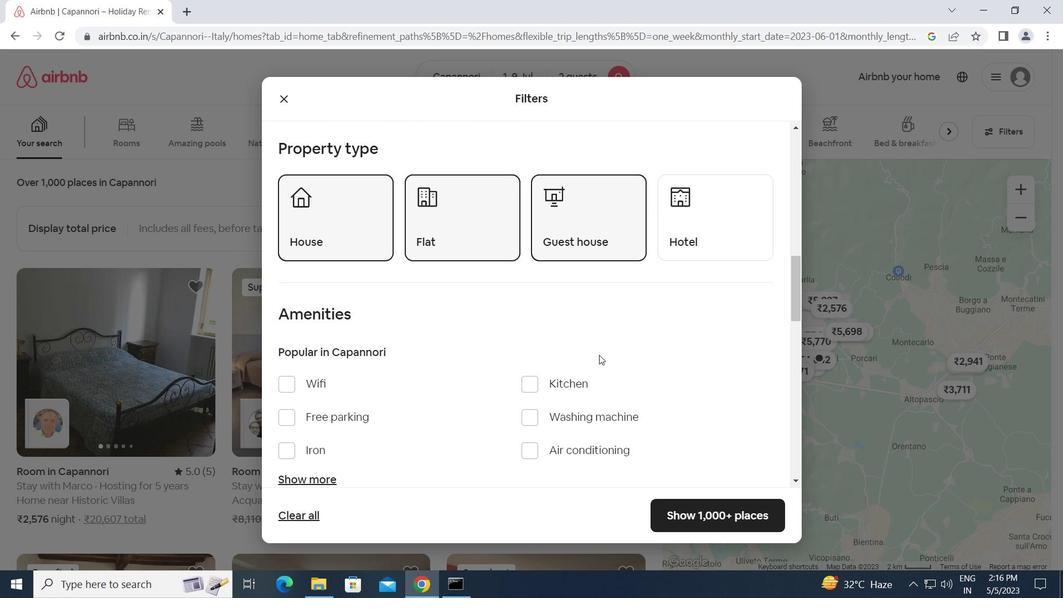 
Action: Mouse scrolled (599, 354) with delta (0, 0)
Screenshot: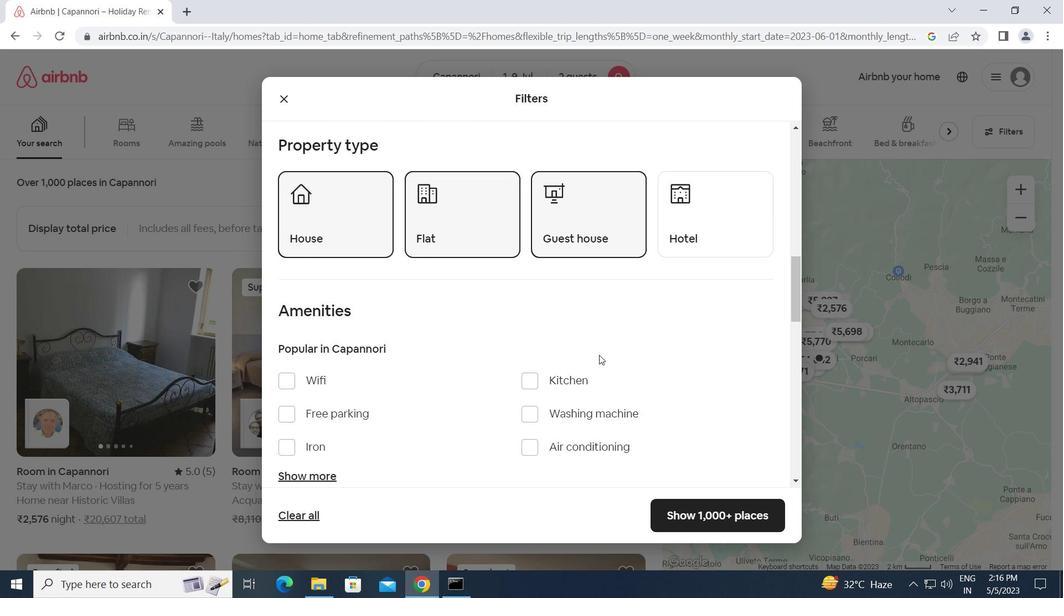 
Action: Mouse moved to (533, 348)
Screenshot: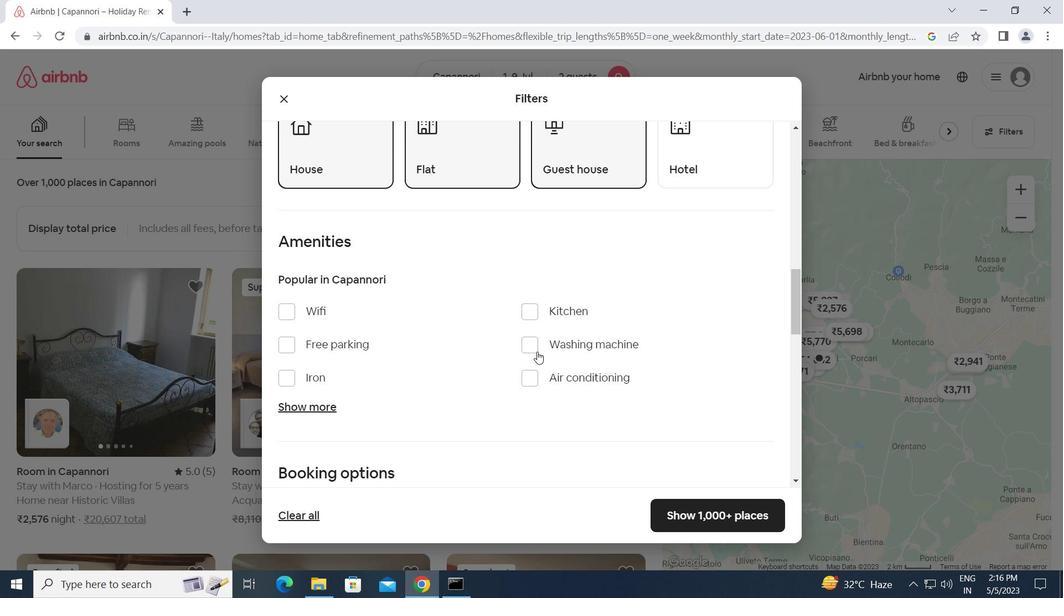 
Action: Mouse pressed left at (533, 348)
Screenshot: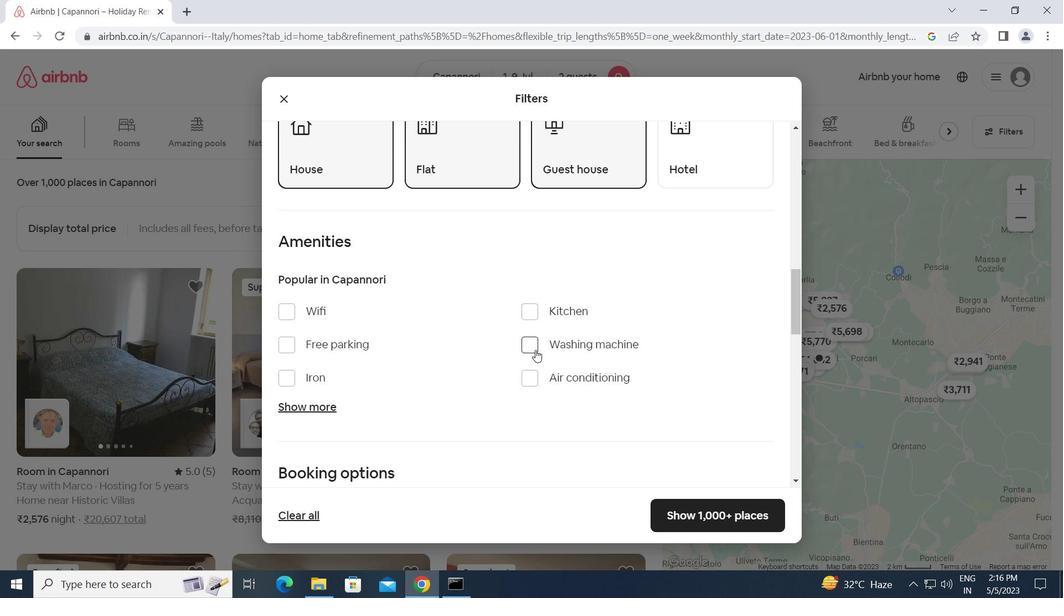
Action: Mouse moved to (425, 395)
Screenshot: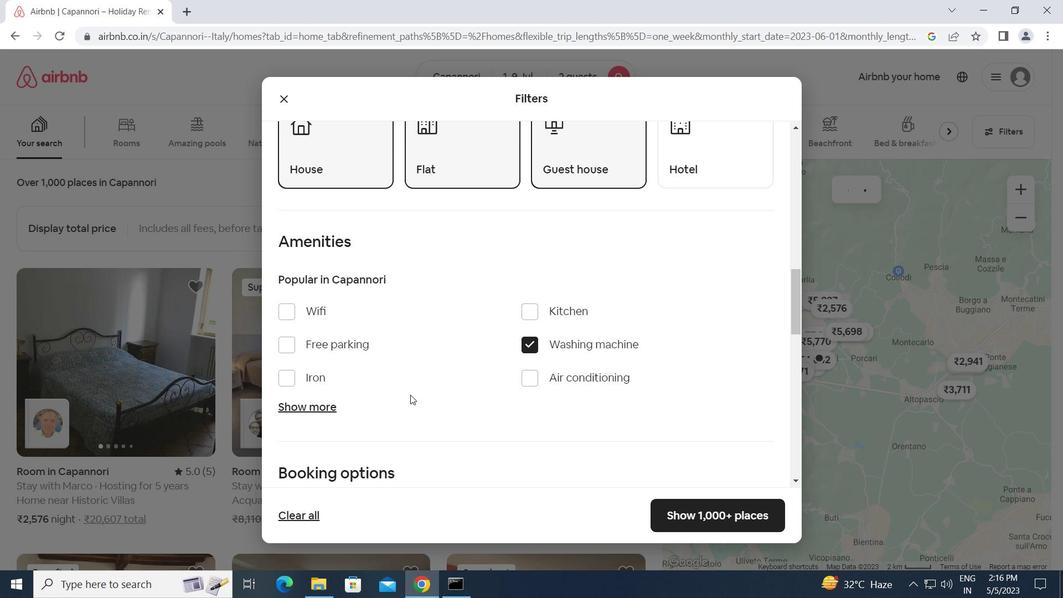 
Action: Mouse scrolled (425, 394) with delta (0, 0)
Screenshot: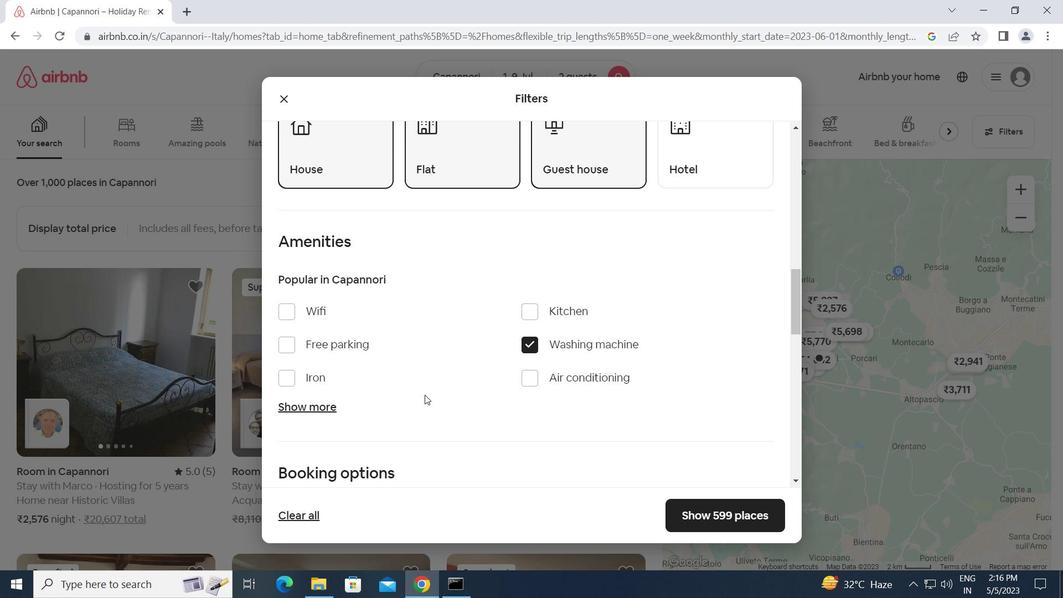 
Action: Mouse scrolled (425, 394) with delta (0, 0)
Screenshot: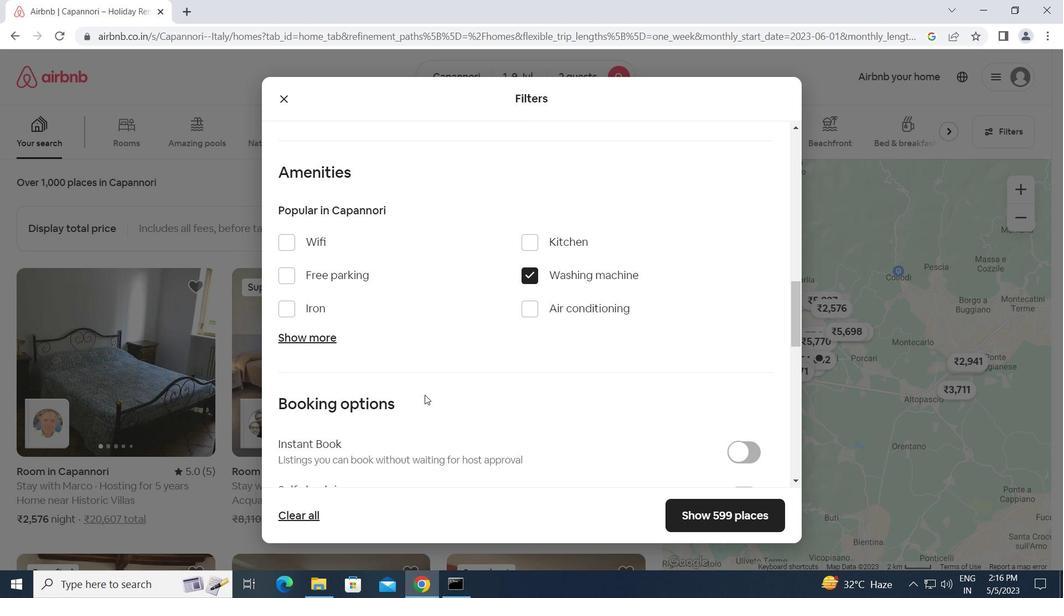 
Action: Mouse scrolled (425, 394) with delta (0, 0)
Screenshot: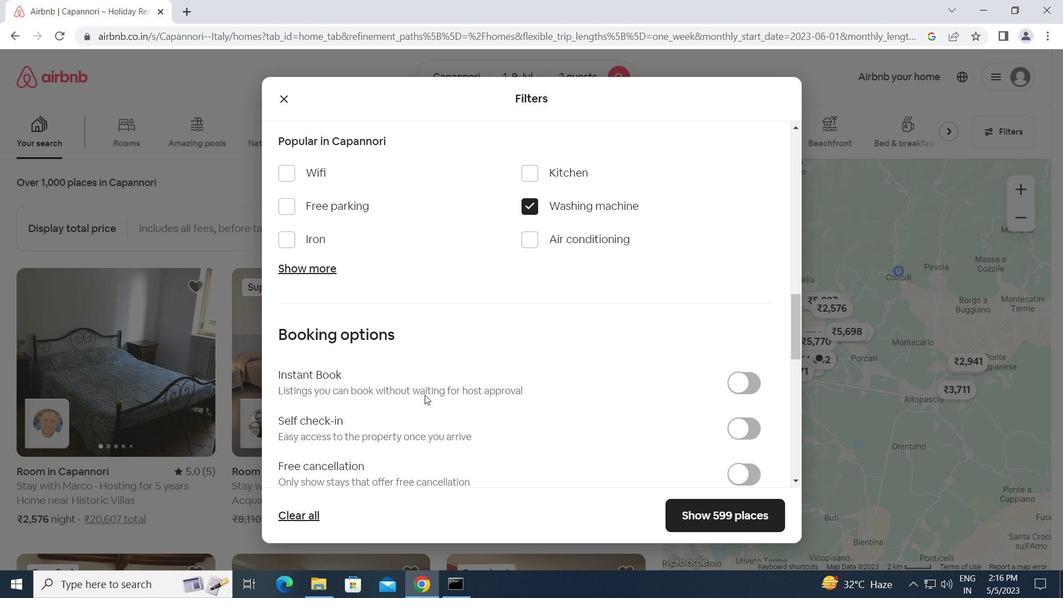 
Action: Mouse moved to (740, 362)
Screenshot: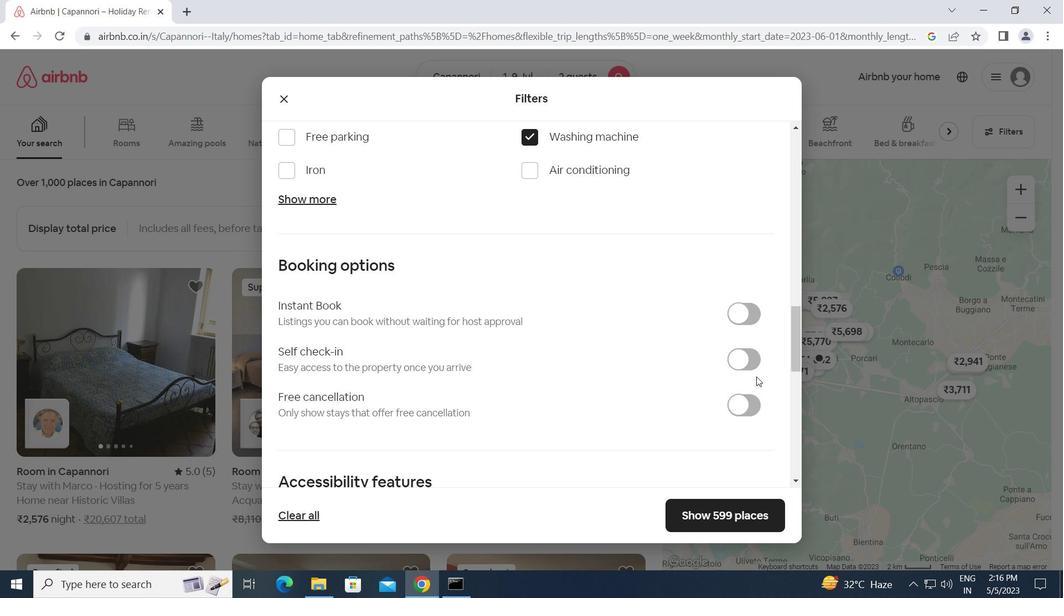 
Action: Mouse pressed left at (740, 362)
Screenshot: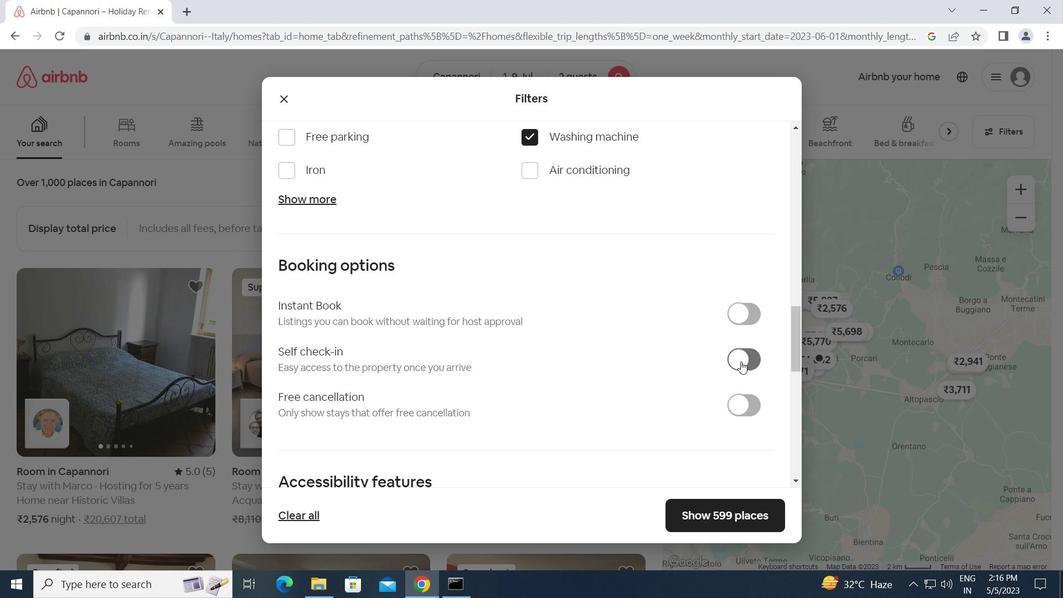 
Action: Mouse moved to (619, 389)
Screenshot: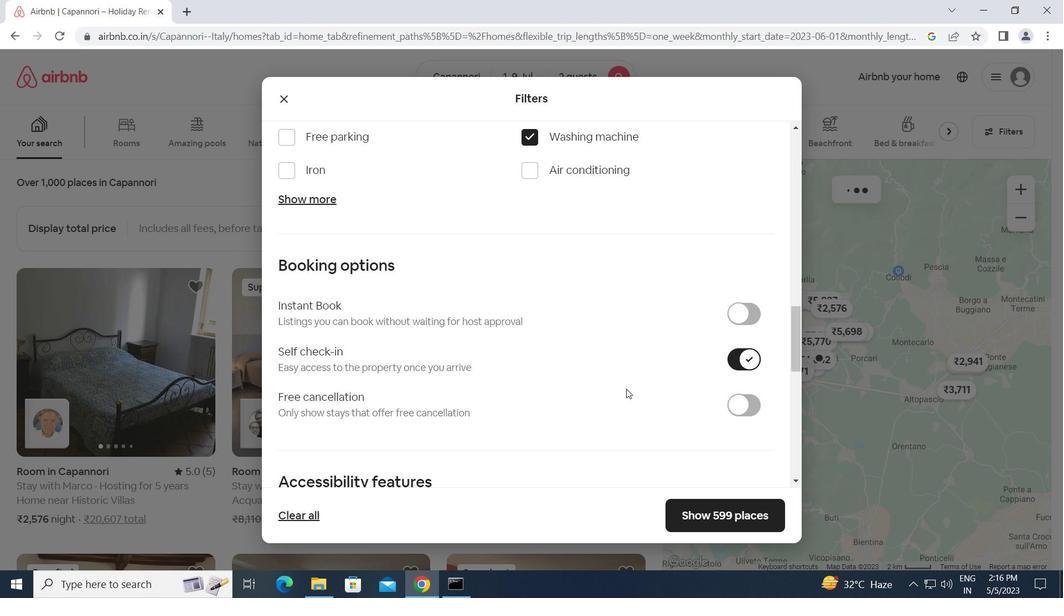 
Action: Mouse scrolled (619, 389) with delta (0, 0)
Screenshot: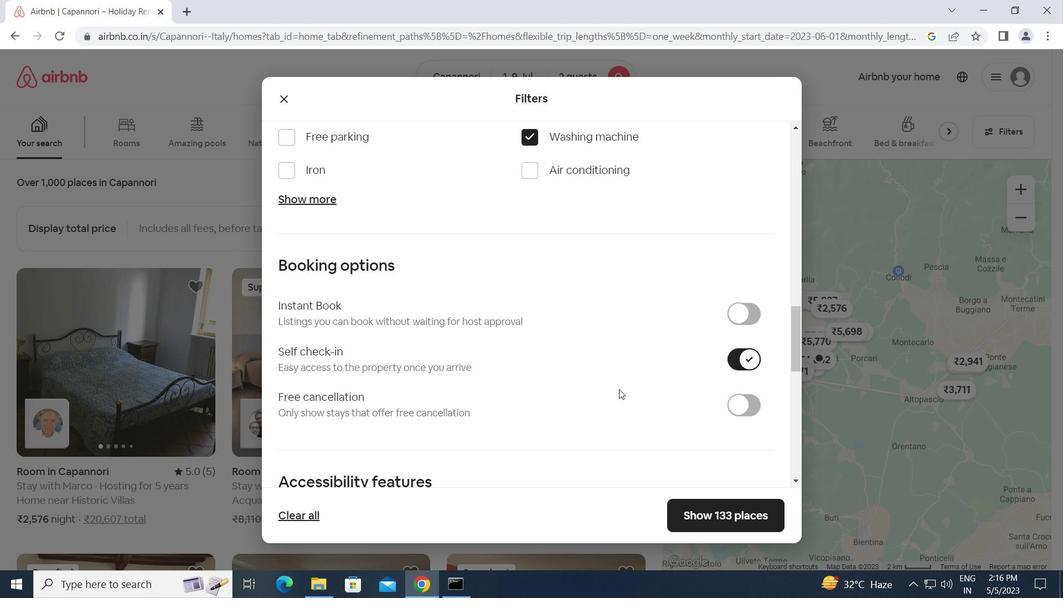 
Action: Mouse scrolled (619, 389) with delta (0, 0)
Screenshot: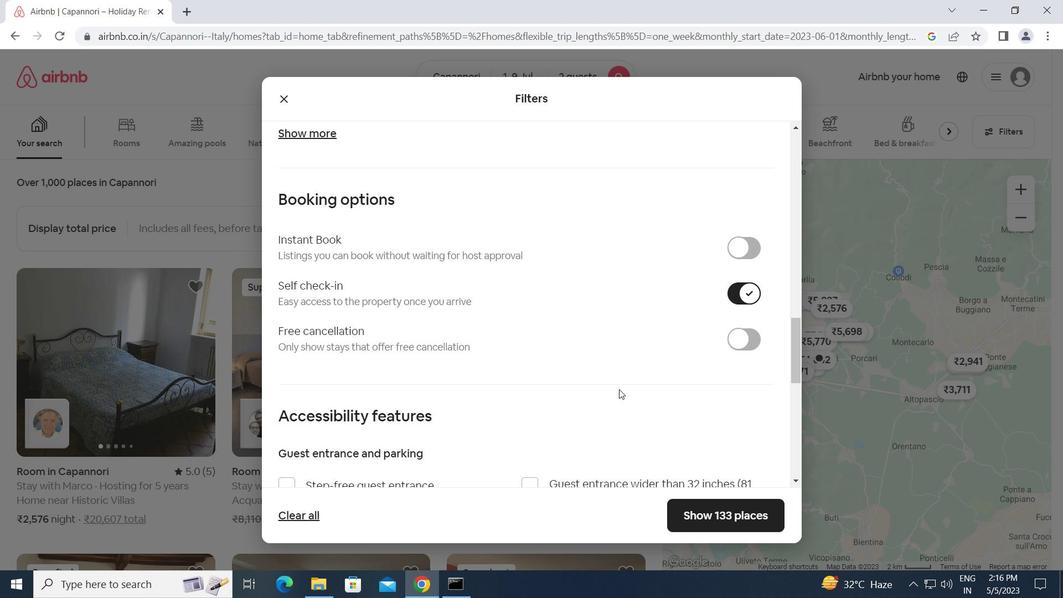 
Action: Mouse scrolled (619, 389) with delta (0, 0)
Screenshot: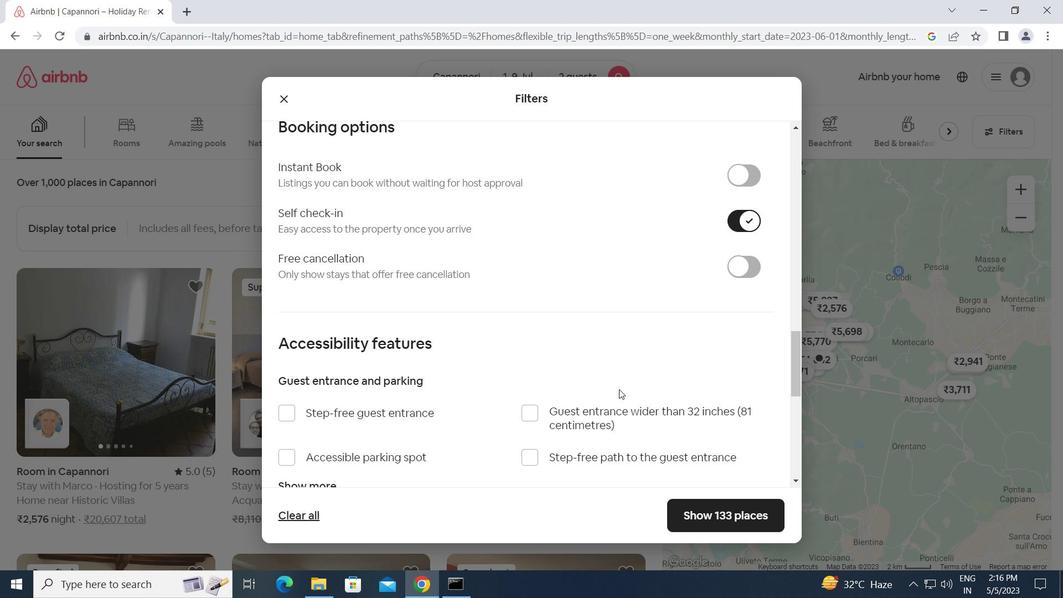 
Action: Mouse scrolled (619, 389) with delta (0, 0)
Screenshot: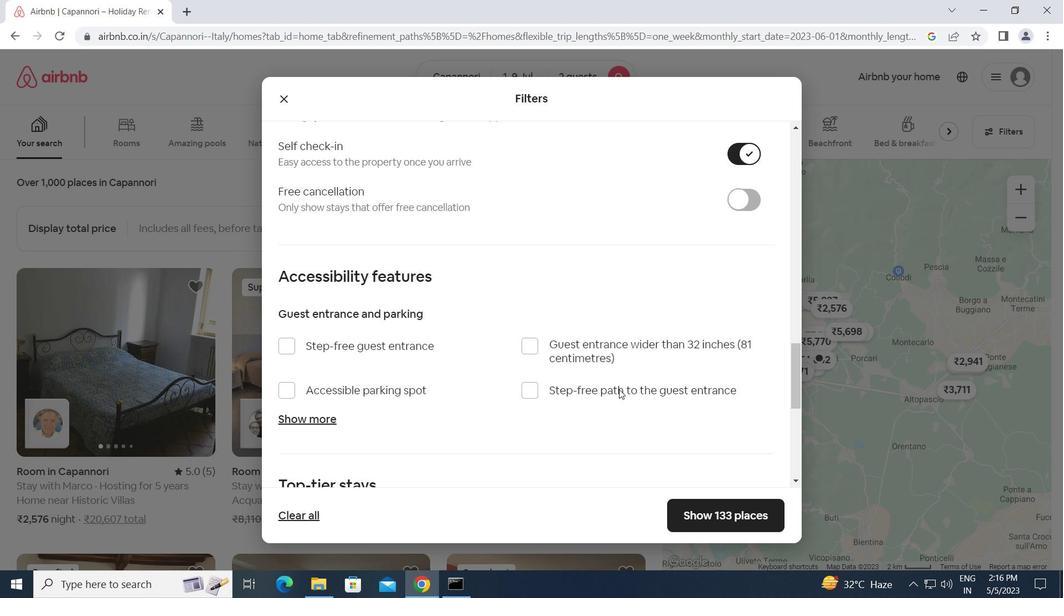 
Action: Mouse scrolled (619, 389) with delta (0, 0)
Screenshot: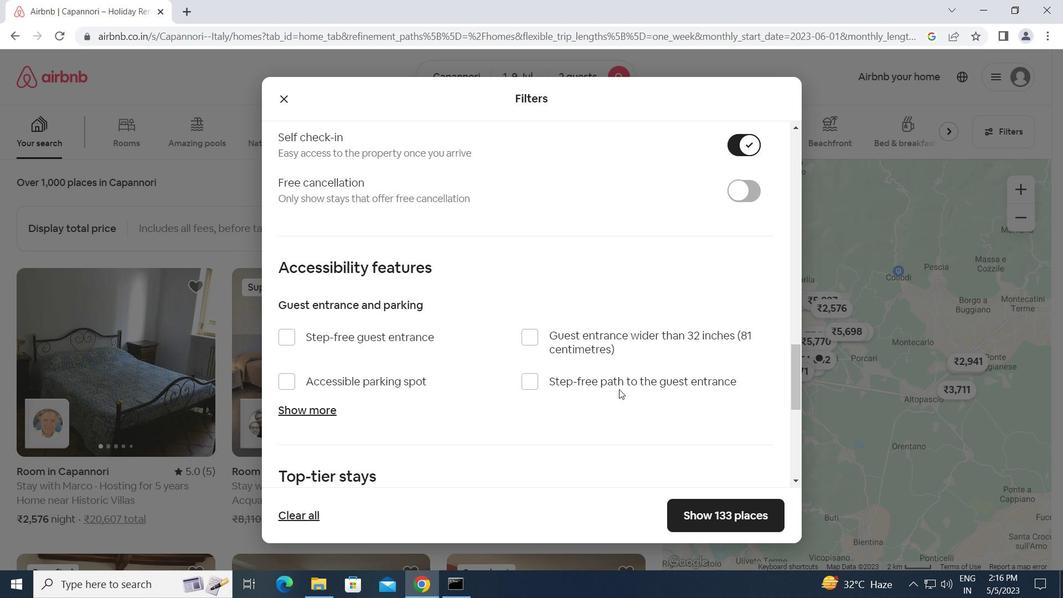 
Action: Mouse scrolled (619, 389) with delta (0, 0)
Screenshot: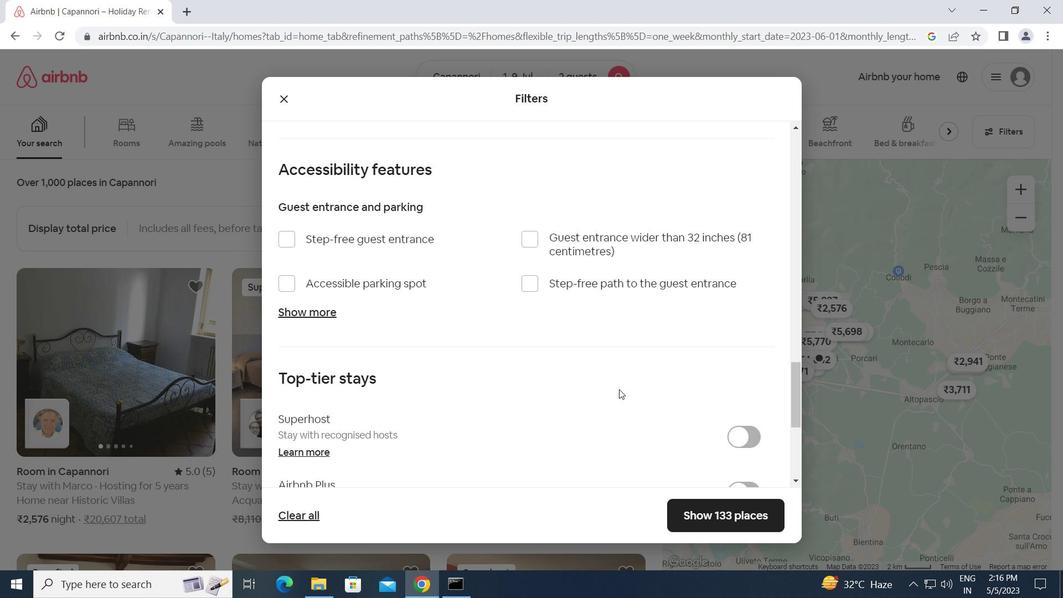 
Action: Mouse scrolled (619, 389) with delta (0, 0)
Screenshot: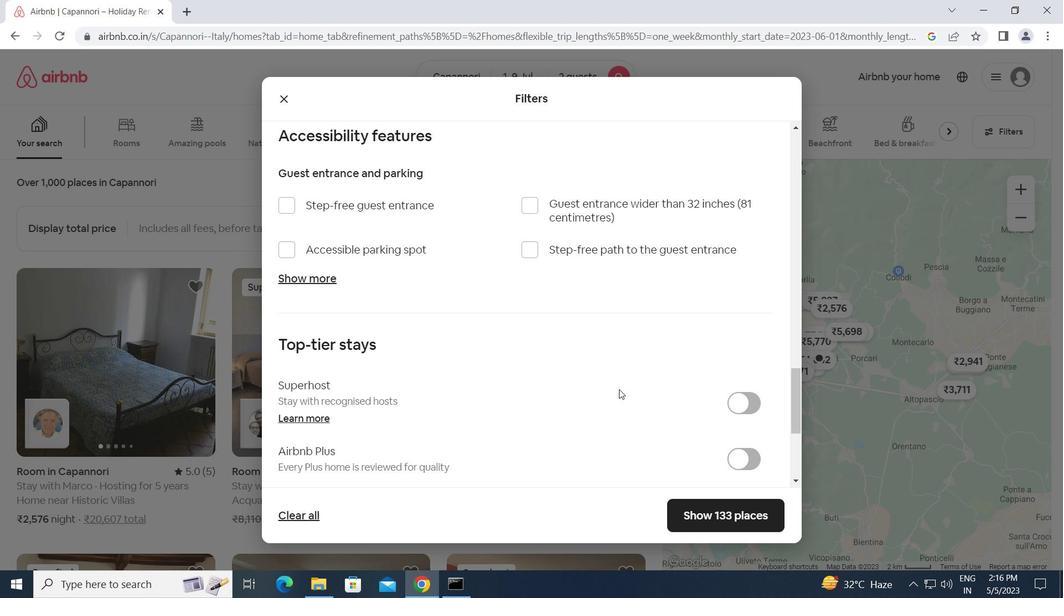 
Action: Mouse scrolled (619, 389) with delta (0, 0)
Screenshot: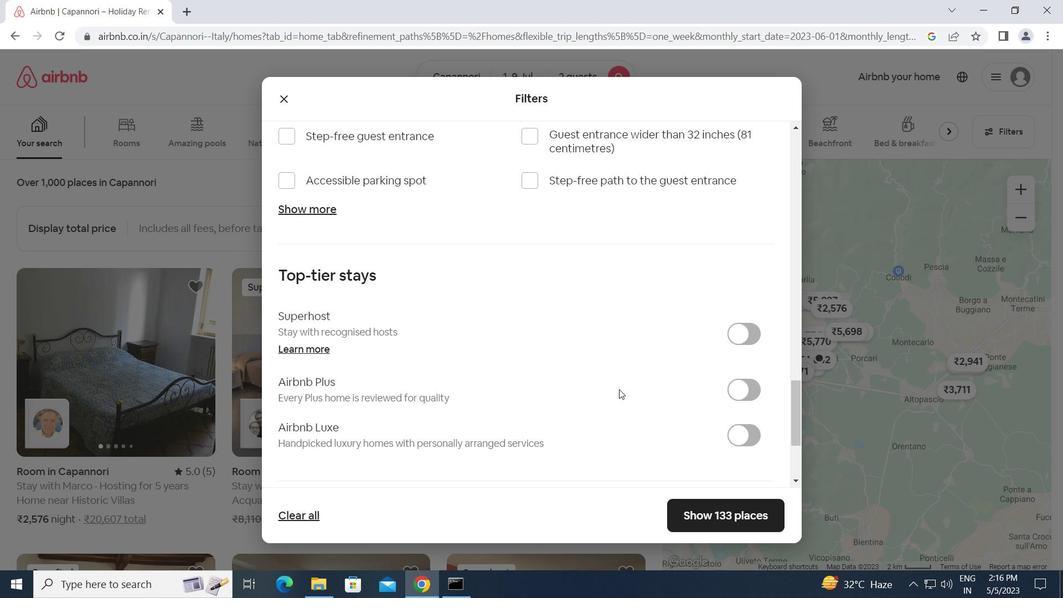 
Action: Mouse scrolled (619, 389) with delta (0, 0)
Screenshot: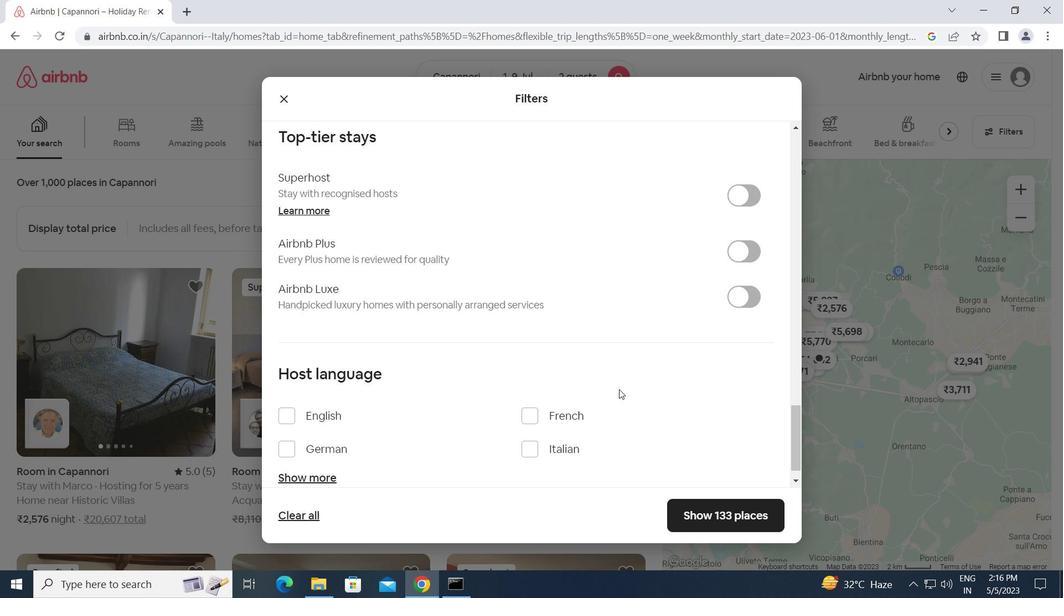 
Action: Mouse moved to (292, 392)
Screenshot: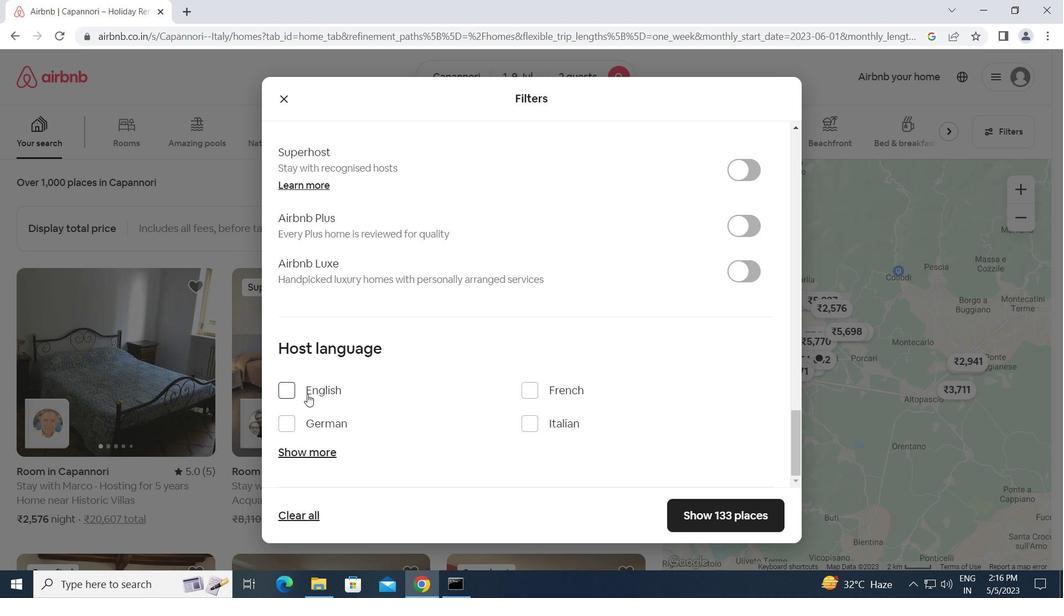 
Action: Mouse pressed left at (292, 392)
Screenshot: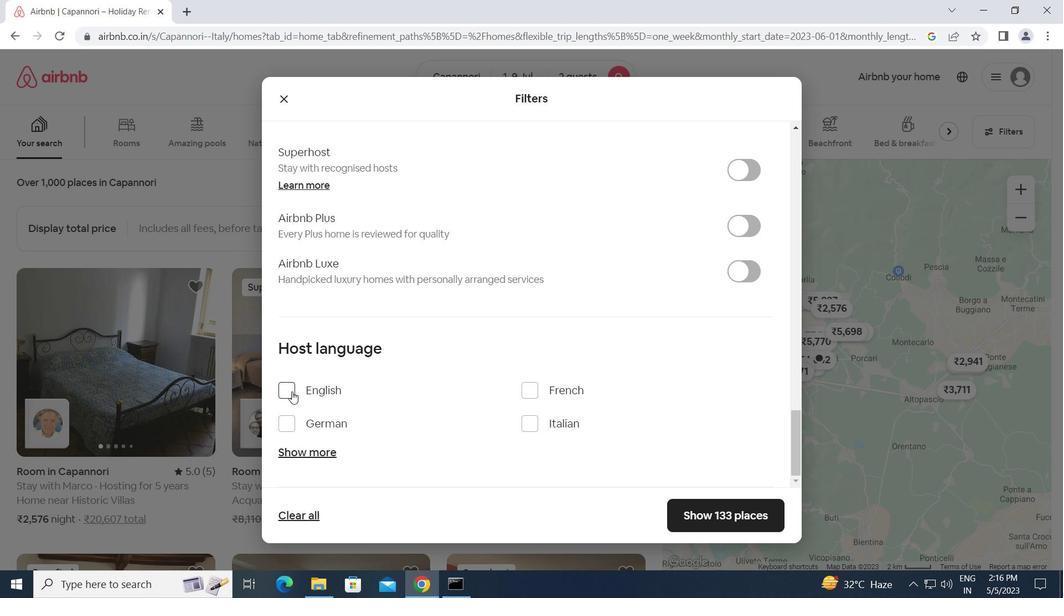 
Action: Mouse moved to (711, 507)
Screenshot: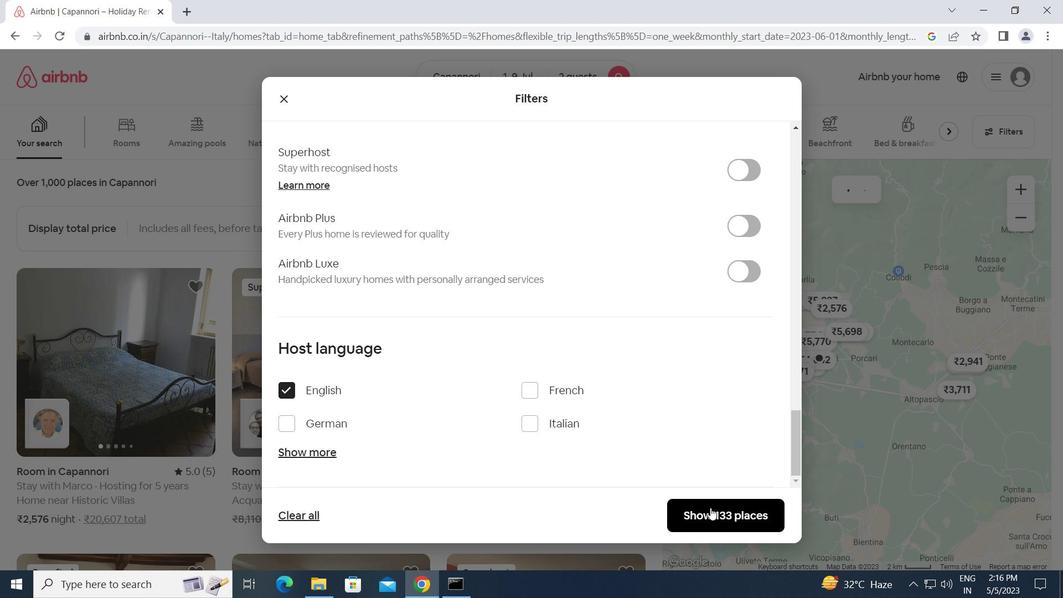 
Action: Mouse pressed left at (711, 507)
Screenshot: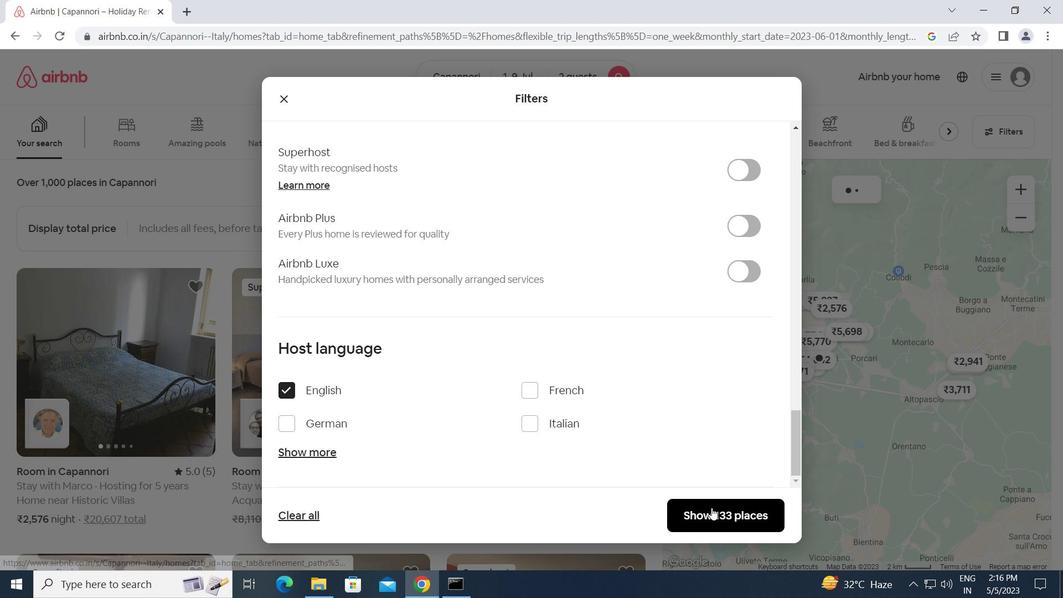 
Action: Mouse moved to (701, 511)
Screenshot: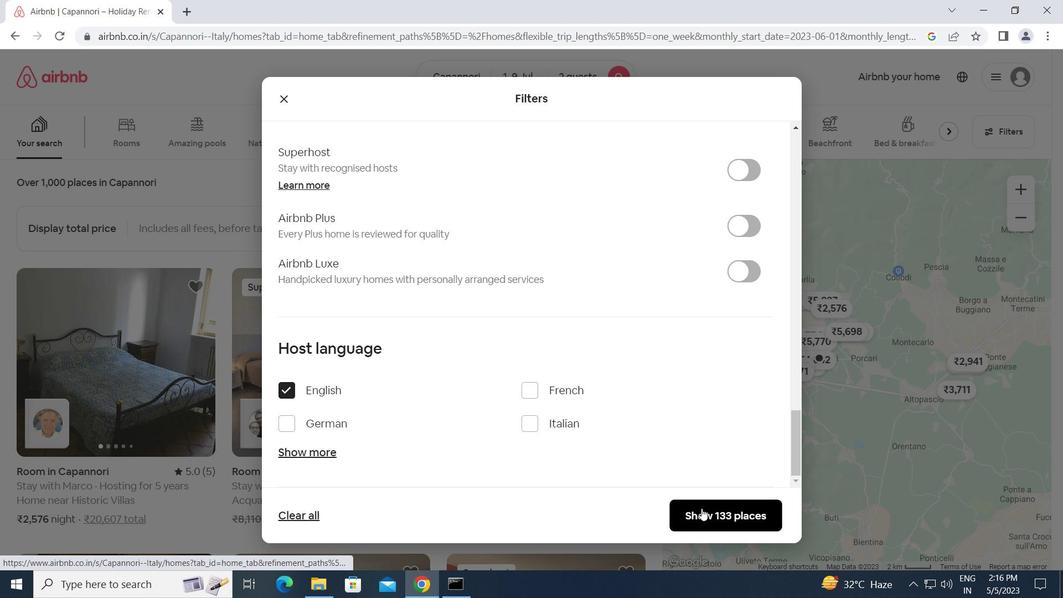 
Action: Mouse pressed left at (701, 511)
Screenshot: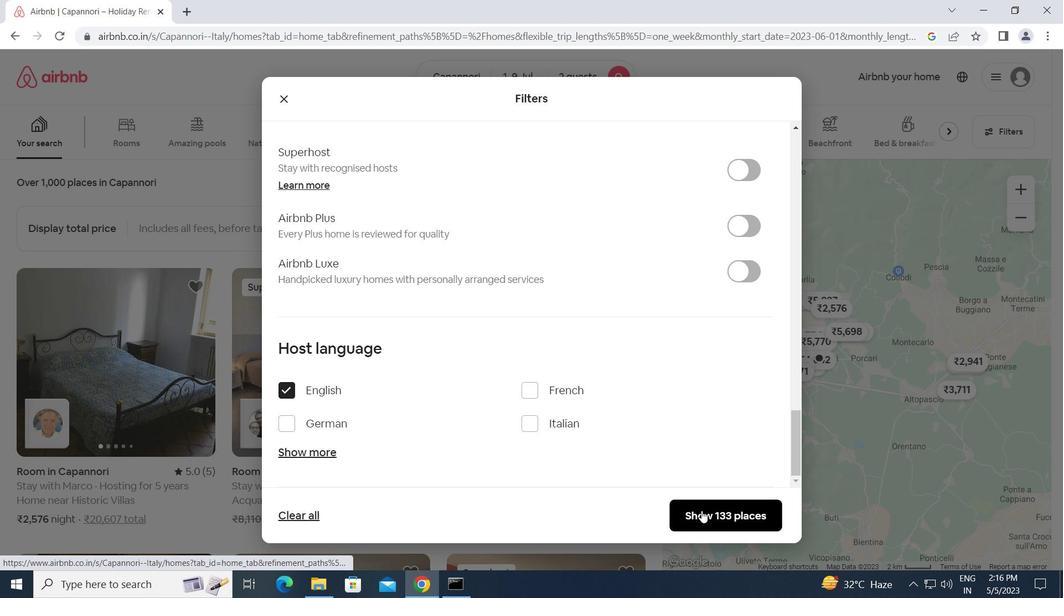 
Action: Mouse moved to (701, 512)
Screenshot: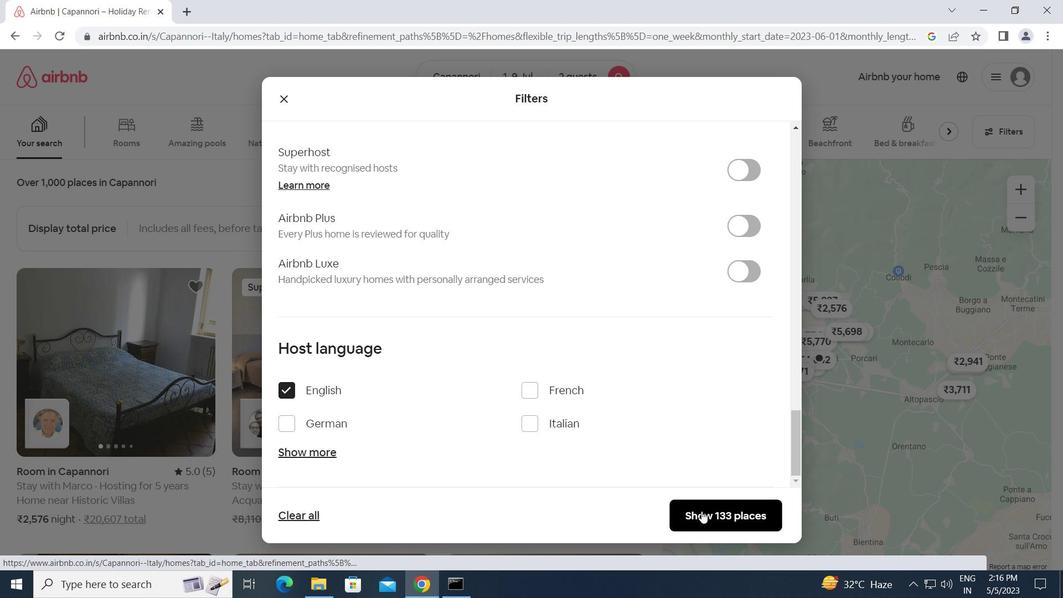 
